 Task: Play online wordle game with 6 letters.
Action: Mouse moved to (397, 435)
Screenshot: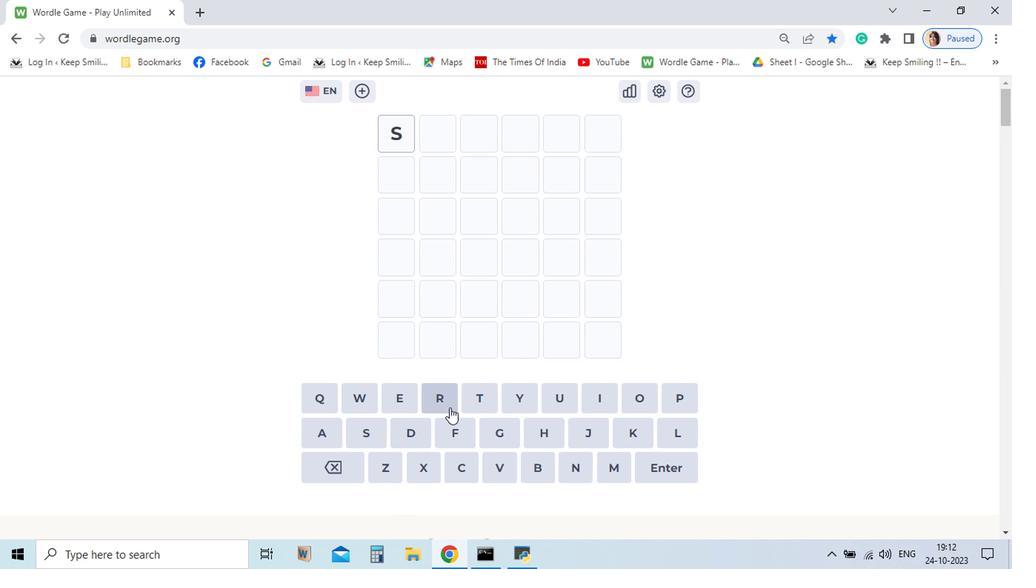 
Action: Mouse pressed left at (397, 435)
Screenshot: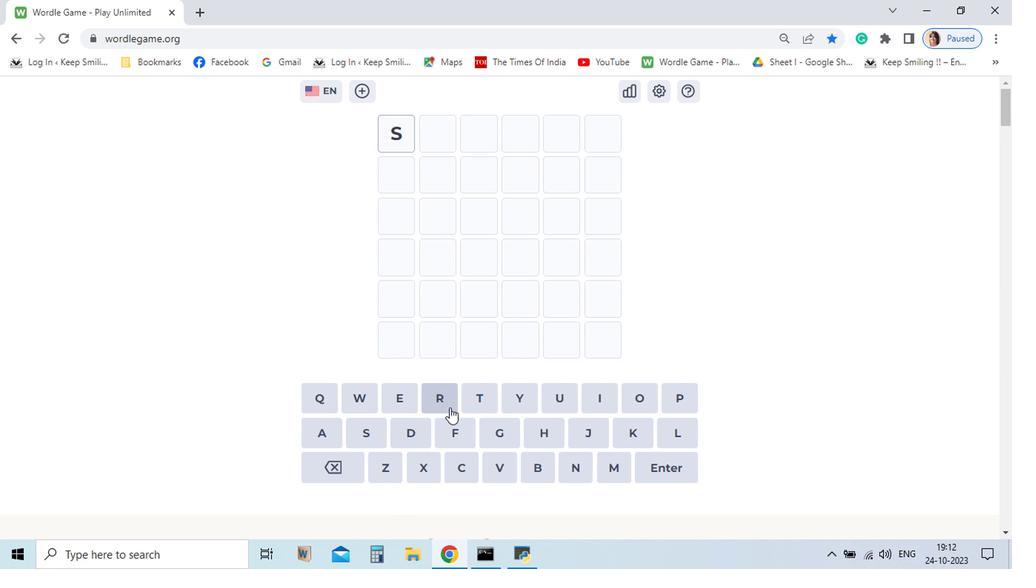 
Action: Mouse moved to (472, 408)
Screenshot: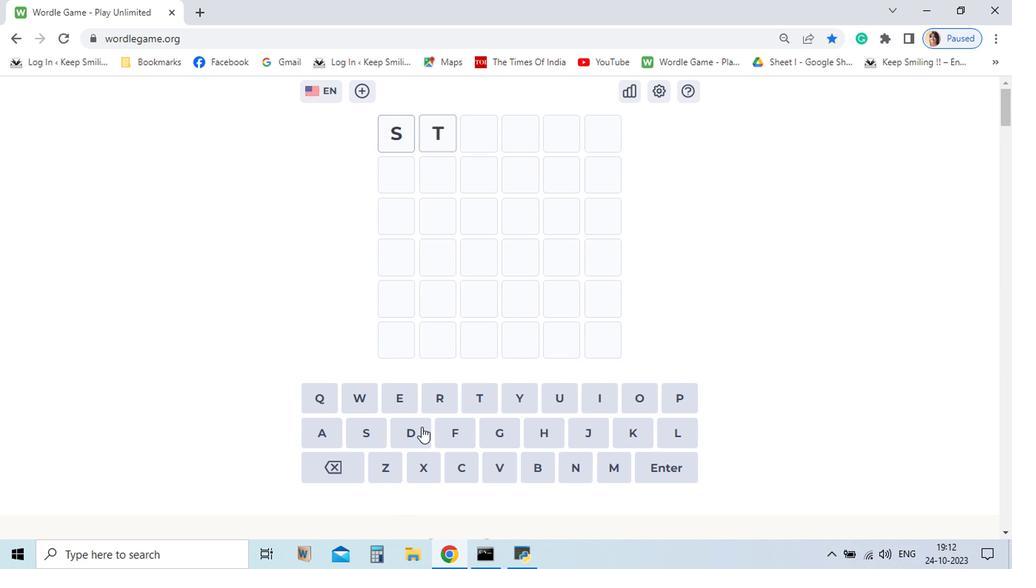 
Action: Mouse pressed left at (472, 408)
Screenshot: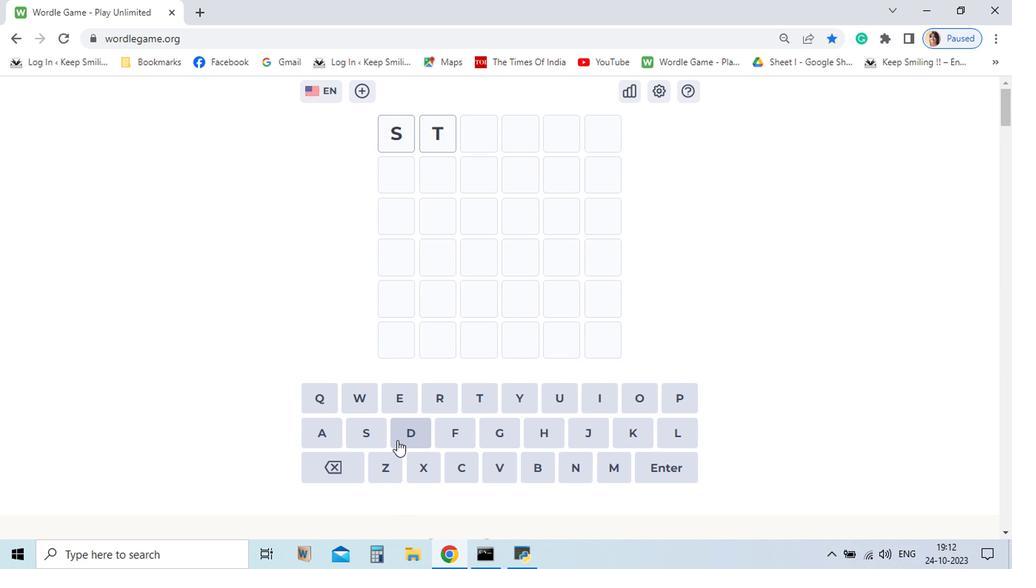 
Action: Mouse moved to (356, 438)
Screenshot: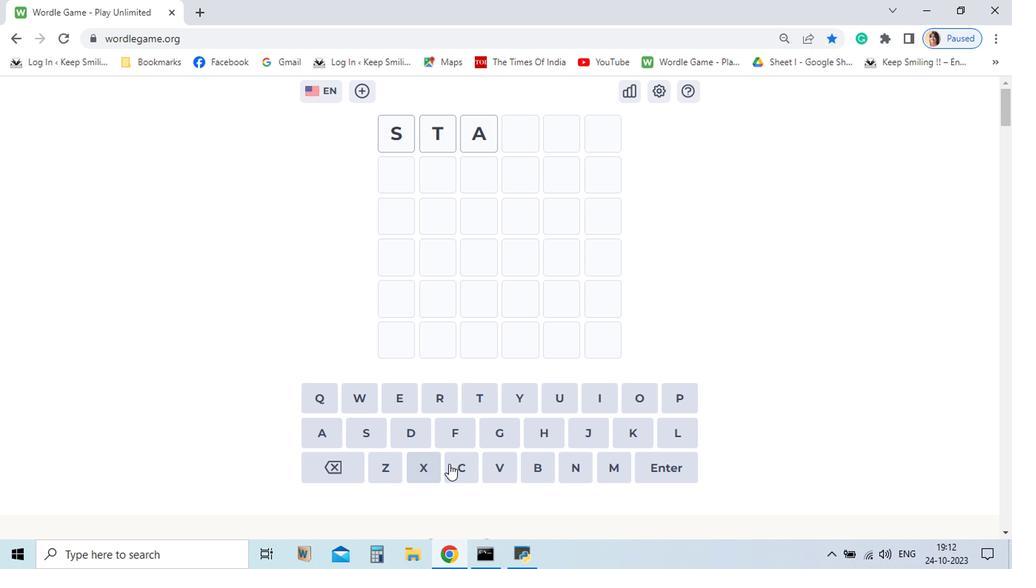 
Action: Mouse pressed left at (356, 438)
Screenshot: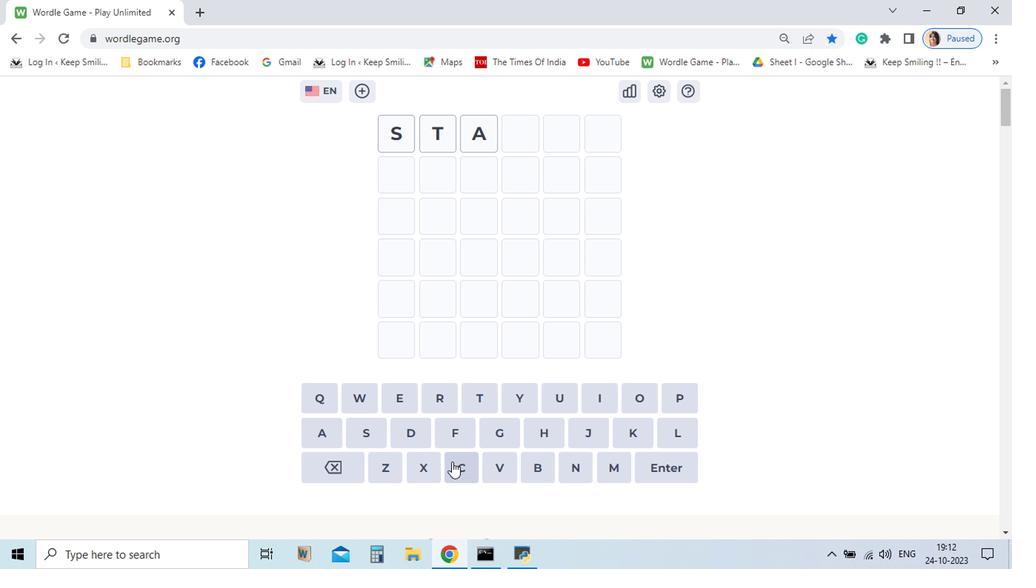 
Action: Mouse moved to (451, 457)
Screenshot: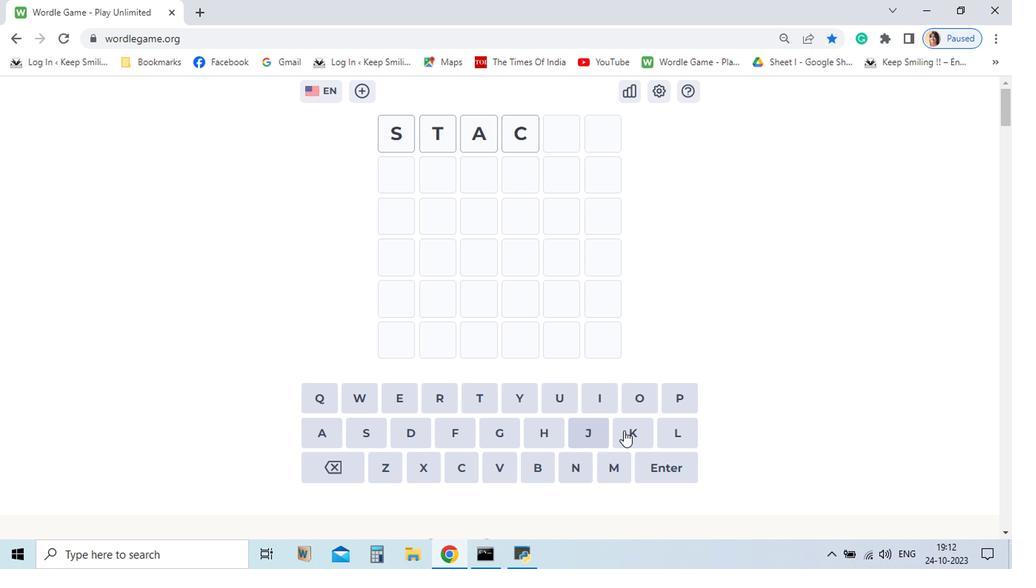 
Action: Mouse pressed left at (451, 457)
Screenshot: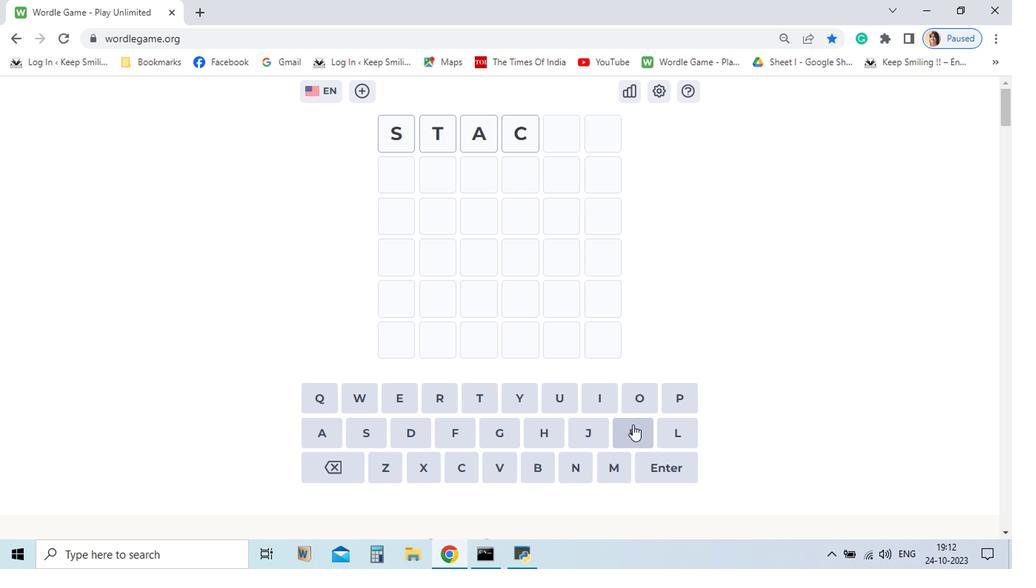 
Action: Mouse moved to (579, 431)
Screenshot: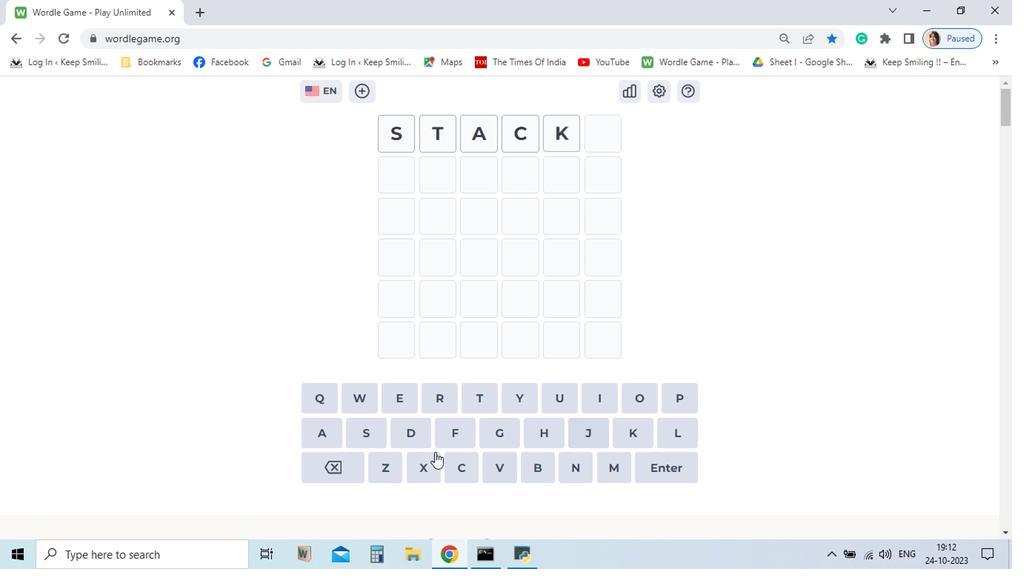 
Action: Mouse pressed left at (579, 431)
Screenshot: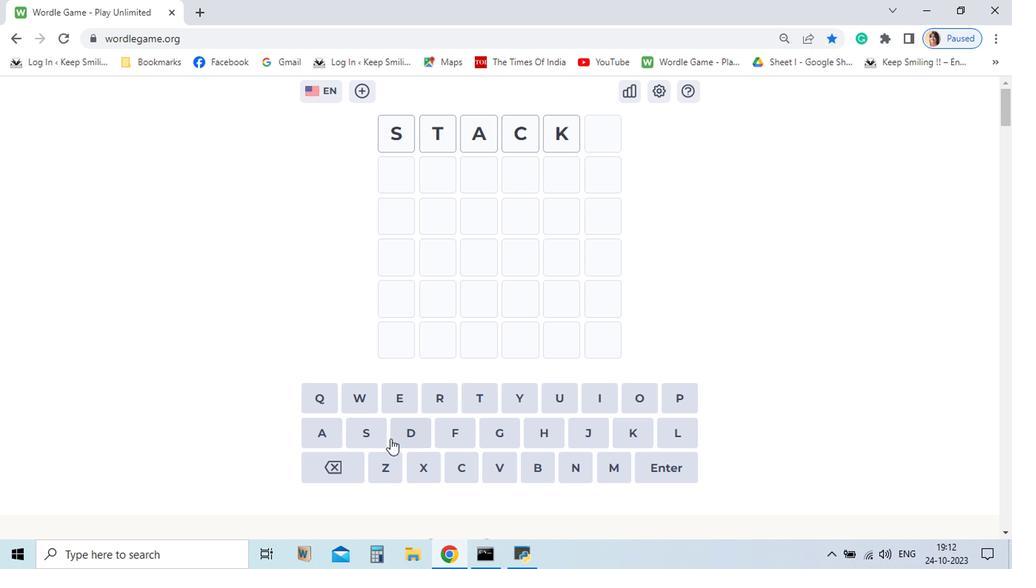 
Action: Mouse moved to (394, 436)
Screenshot: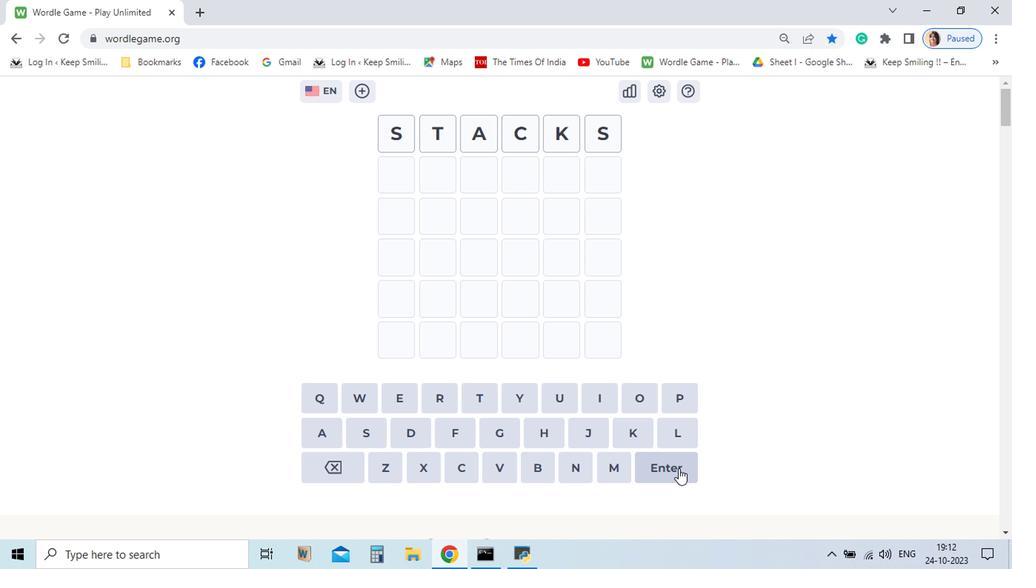 
Action: Mouse pressed left at (394, 436)
Screenshot: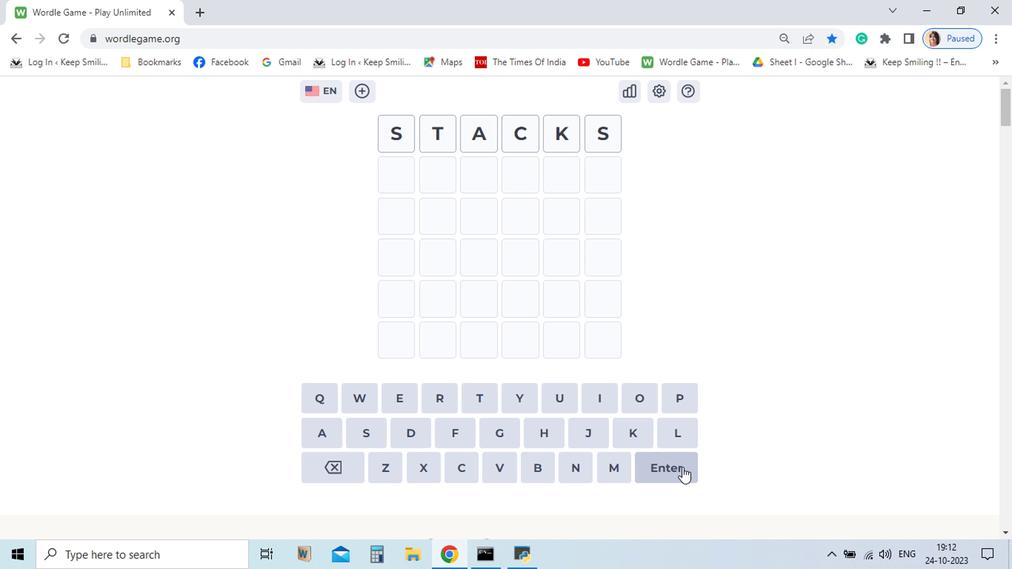 
Action: Mouse moved to (615, 461)
Screenshot: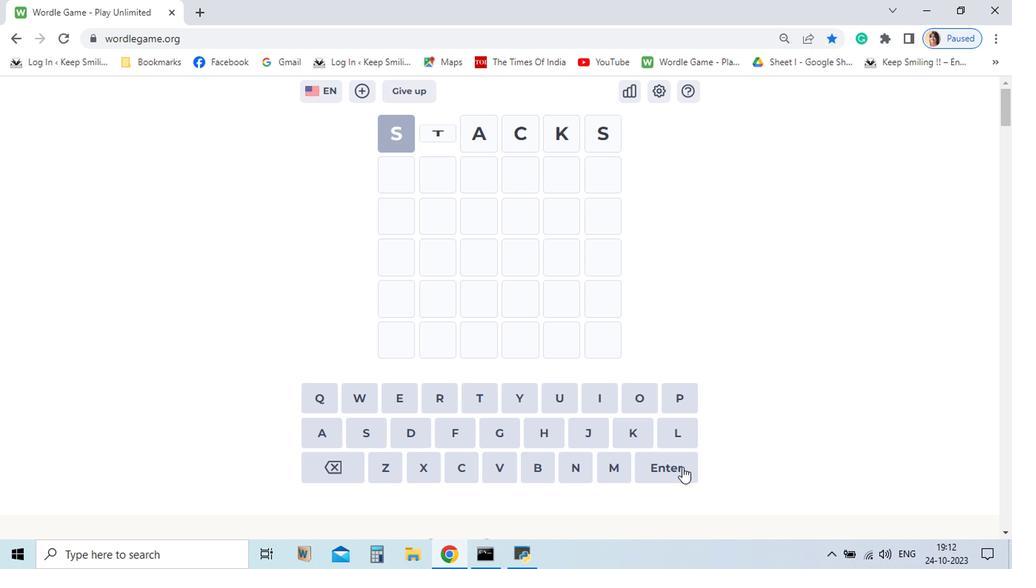 
Action: Mouse pressed left at (615, 461)
Screenshot: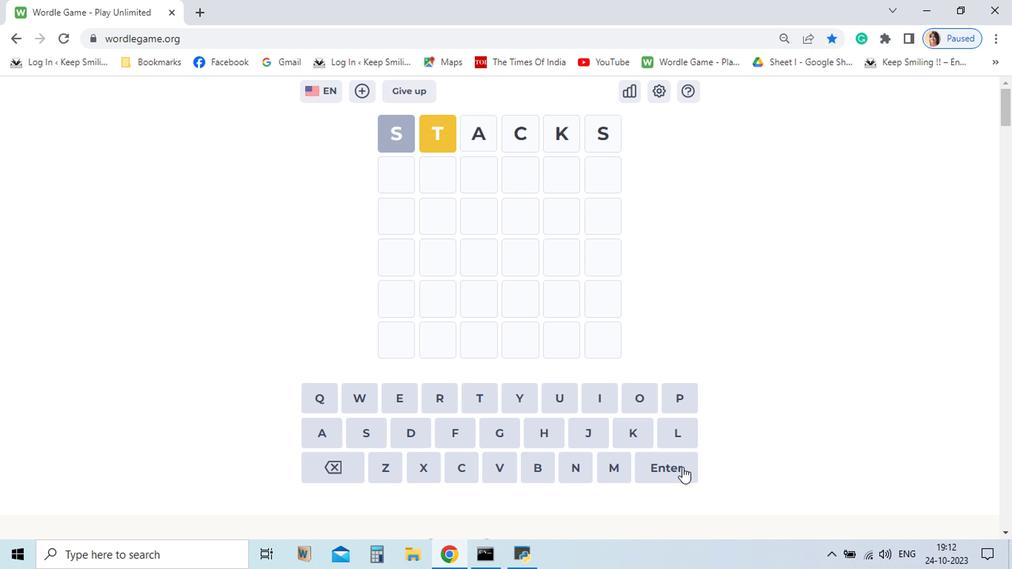 
Action: Mouse moved to (479, 435)
Screenshot: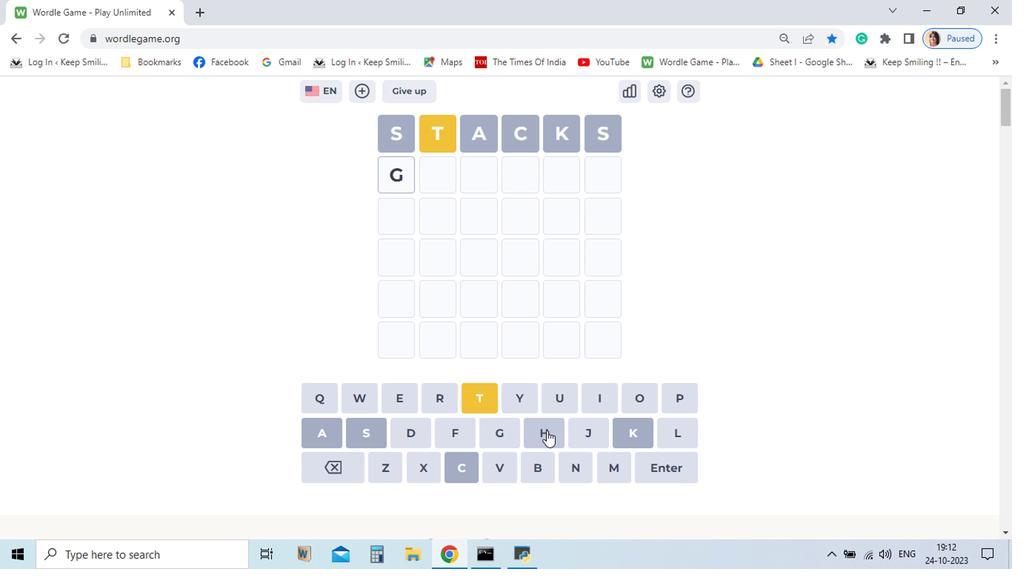 
Action: Mouse pressed left at (479, 435)
Screenshot: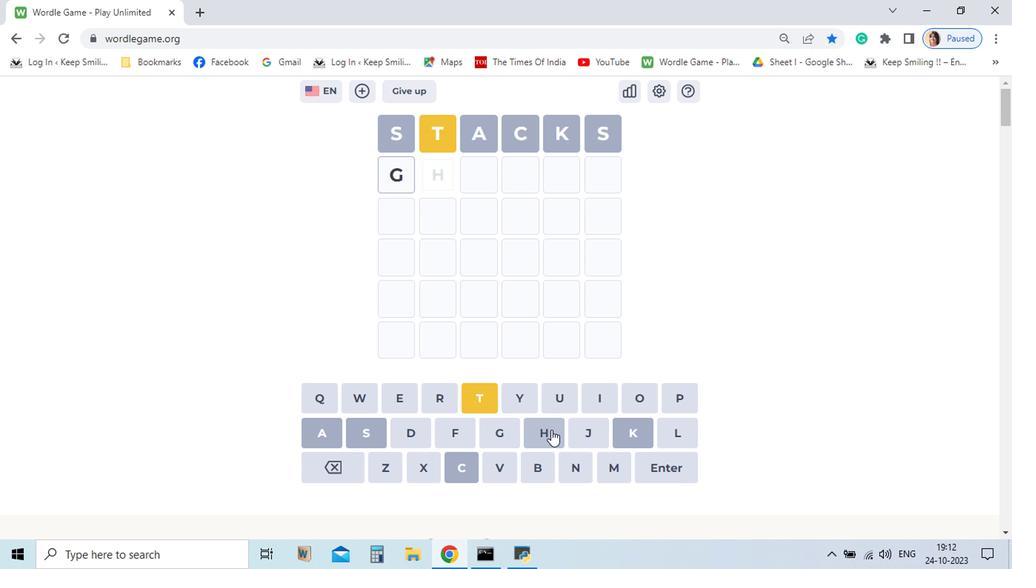 
Action: Mouse moved to (518, 435)
Screenshot: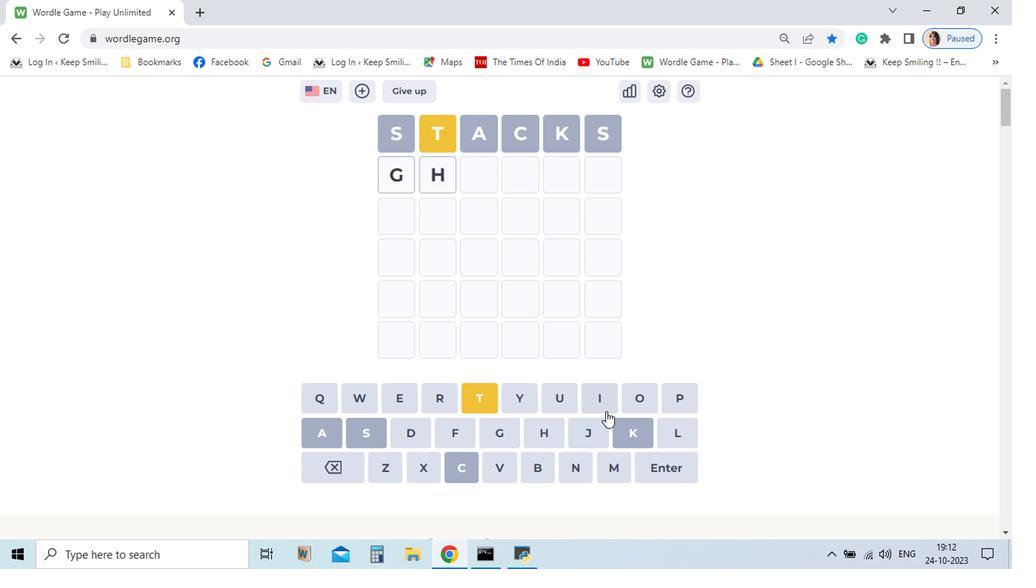 
Action: Mouse pressed left at (518, 435)
Screenshot: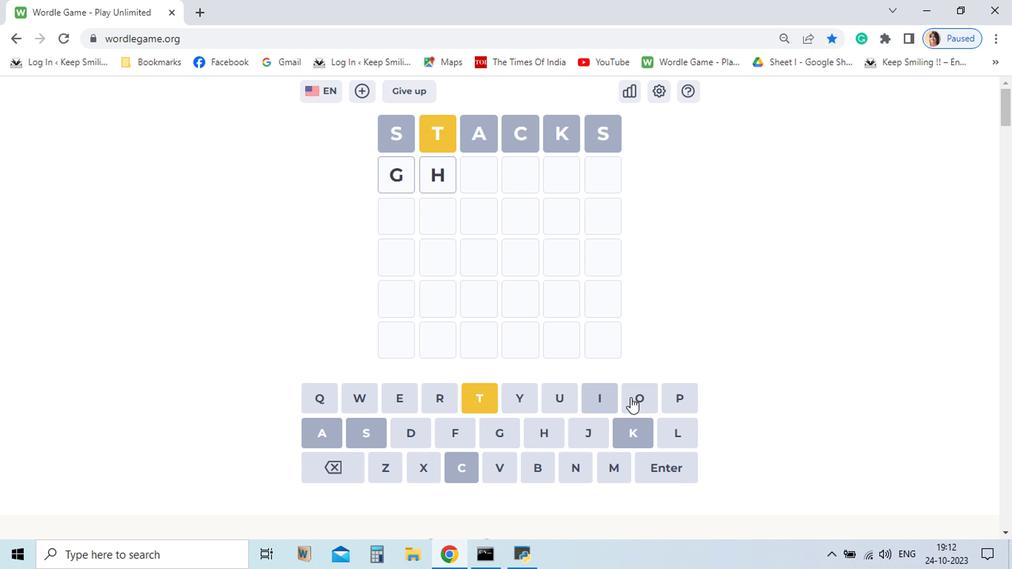
Action: Mouse moved to (578, 410)
Screenshot: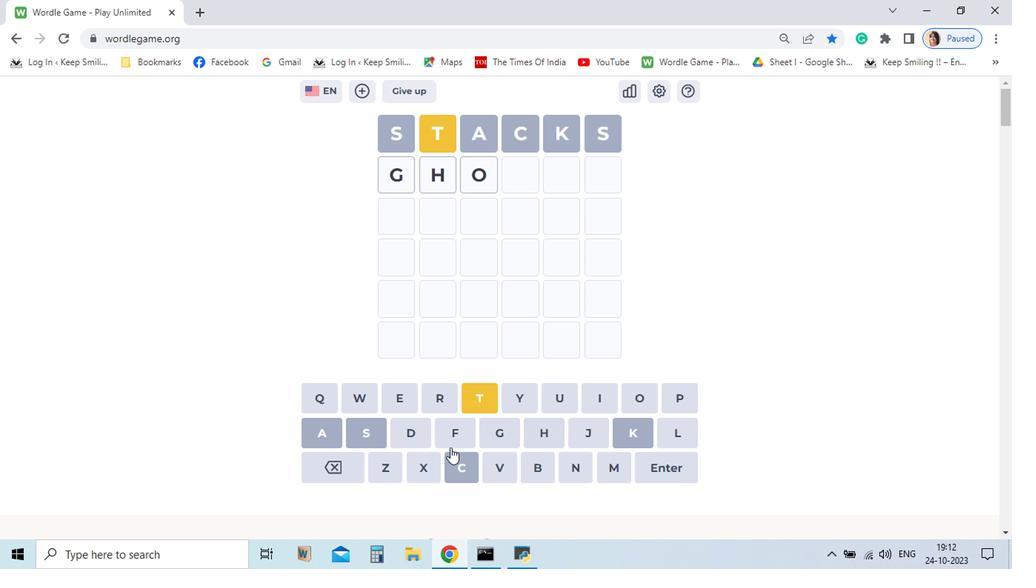 
Action: Mouse pressed left at (578, 410)
Screenshot: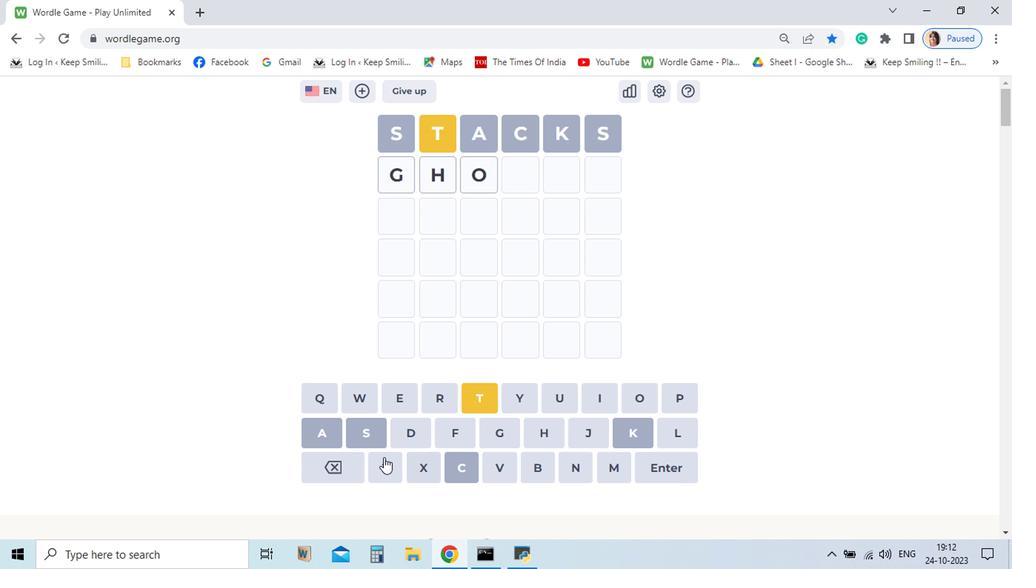 
Action: Mouse moved to (386, 435)
Screenshot: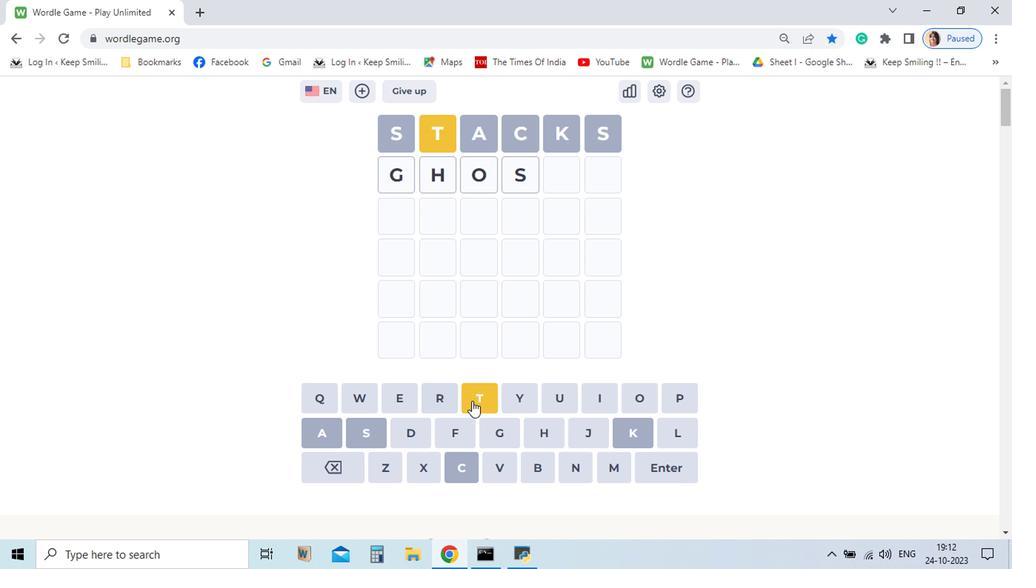 
Action: Mouse pressed left at (386, 435)
Screenshot: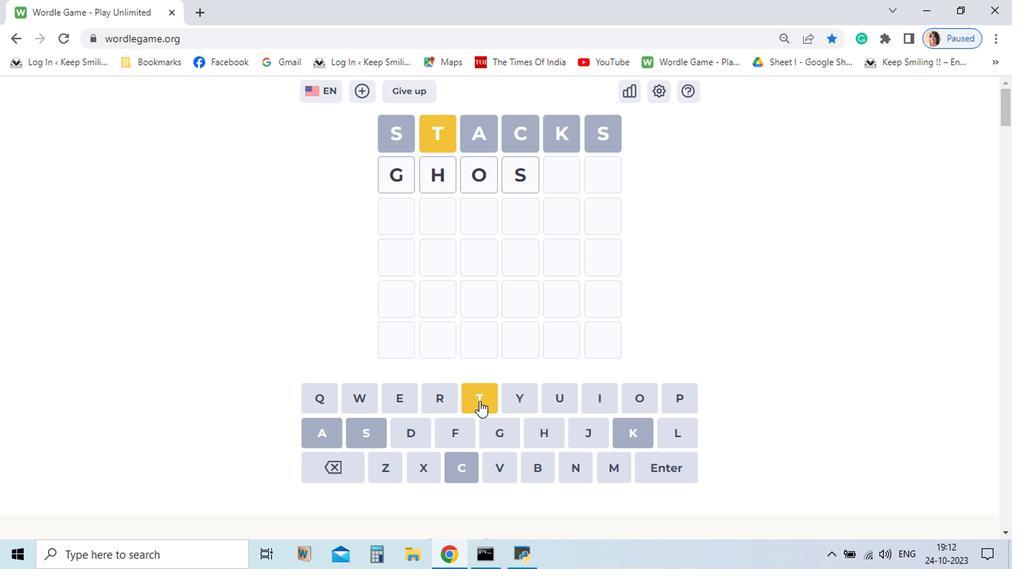 
Action: Mouse moved to (470, 414)
Screenshot: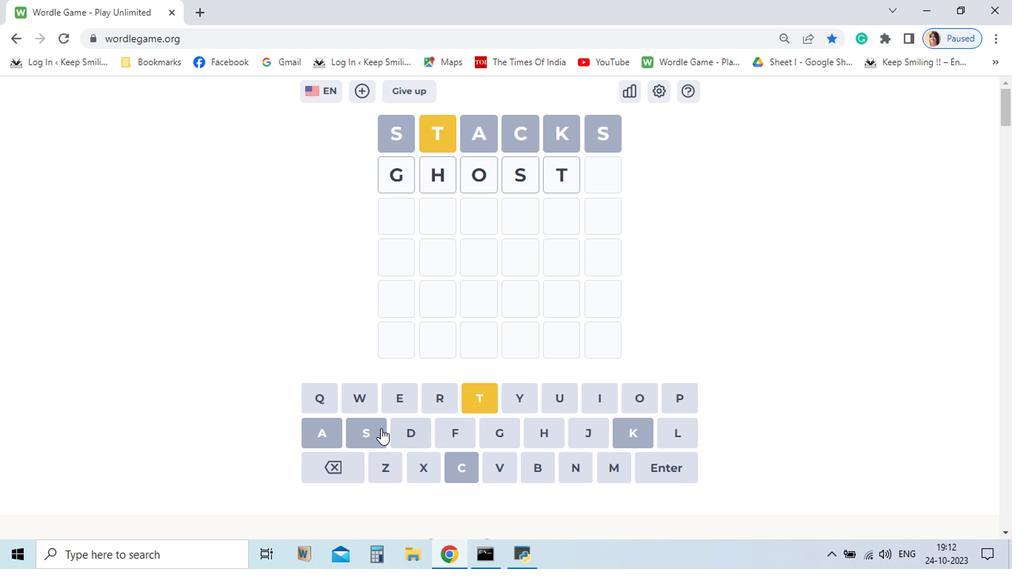 
Action: Mouse pressed left at (470, 414)
Screenshot: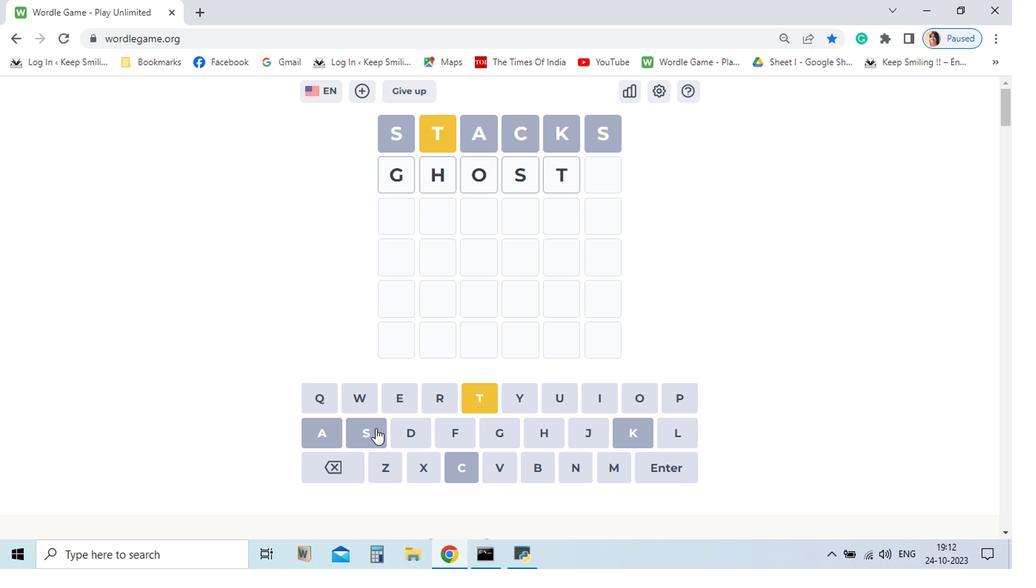 
Action: Mouse moved to (386, 435)
Screenshot: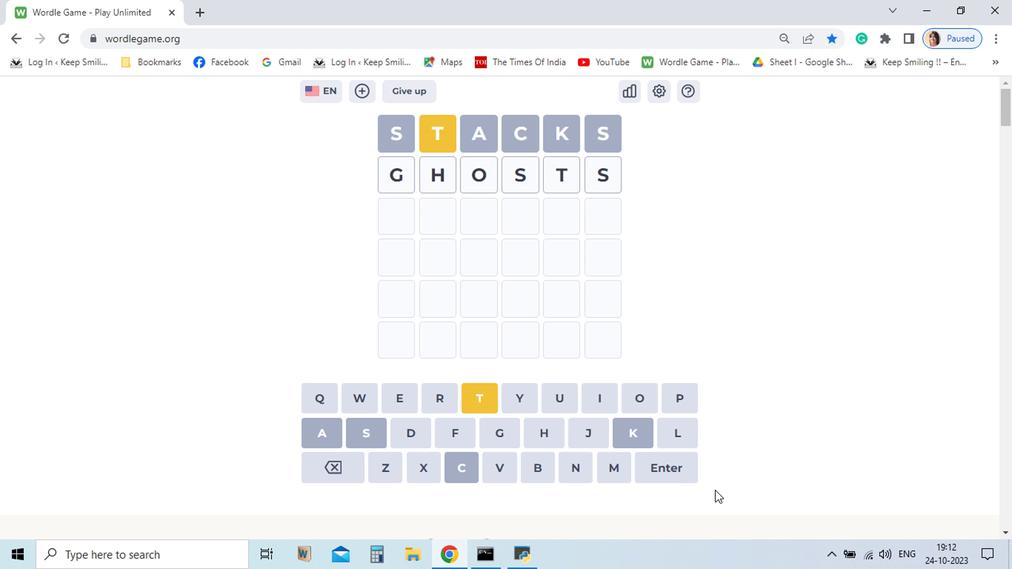 
Action: Mouse pressed left at (386, 435)
Screenshot: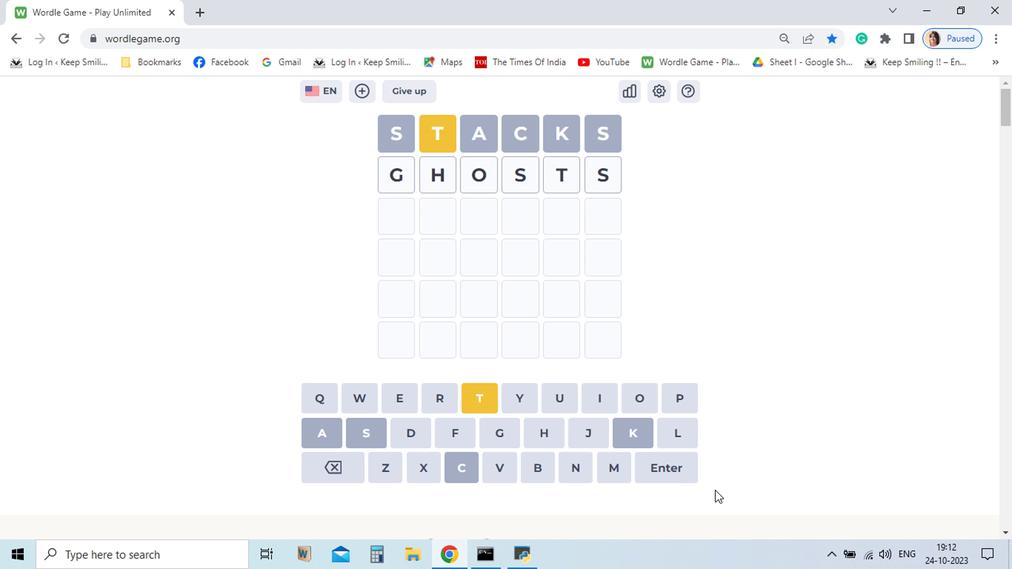 
Action: Mouse moved to (605, 464)
Screenshot: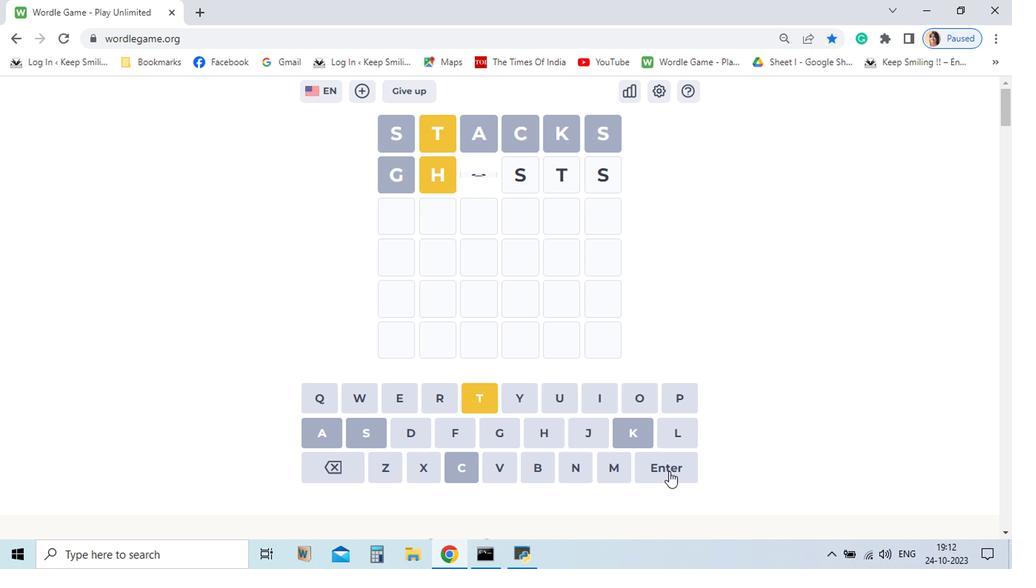 
Action: Mouse pressed left at (605, 464)
Screenshot: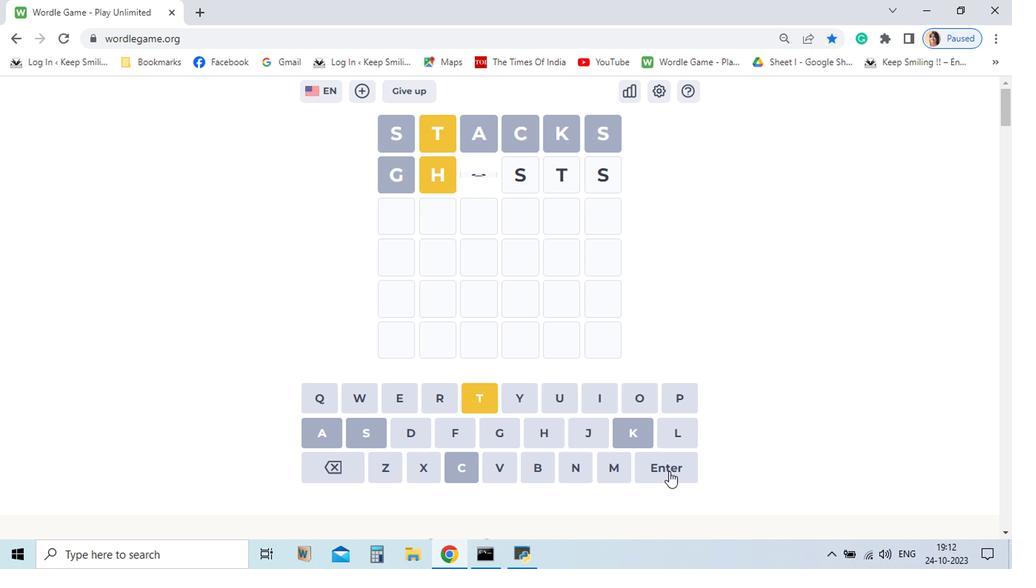 
Action: Mouse moved to (516, 439)
Screenshot: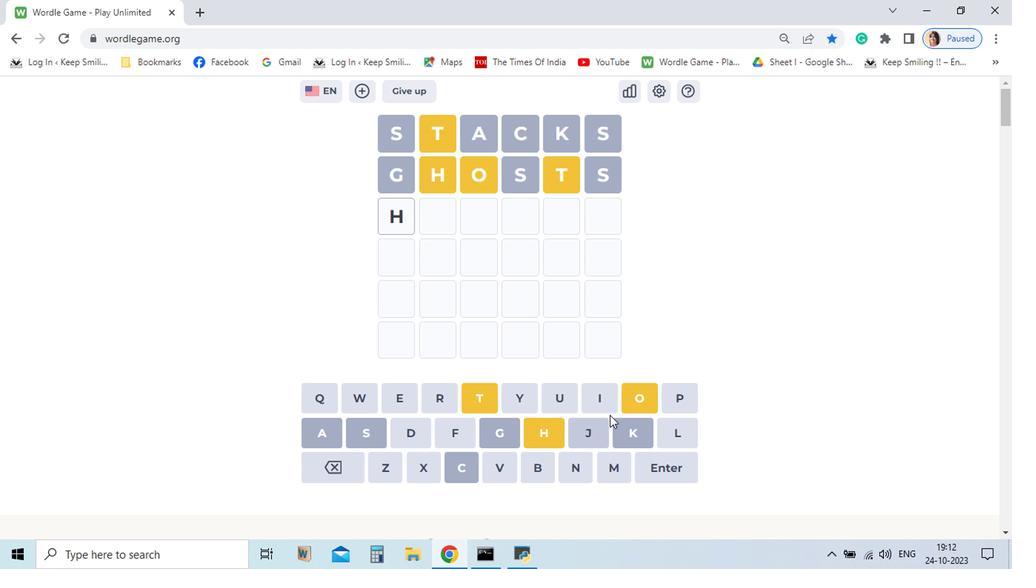 
Action: Mouse pressed left at (516, 439)
Screenshot: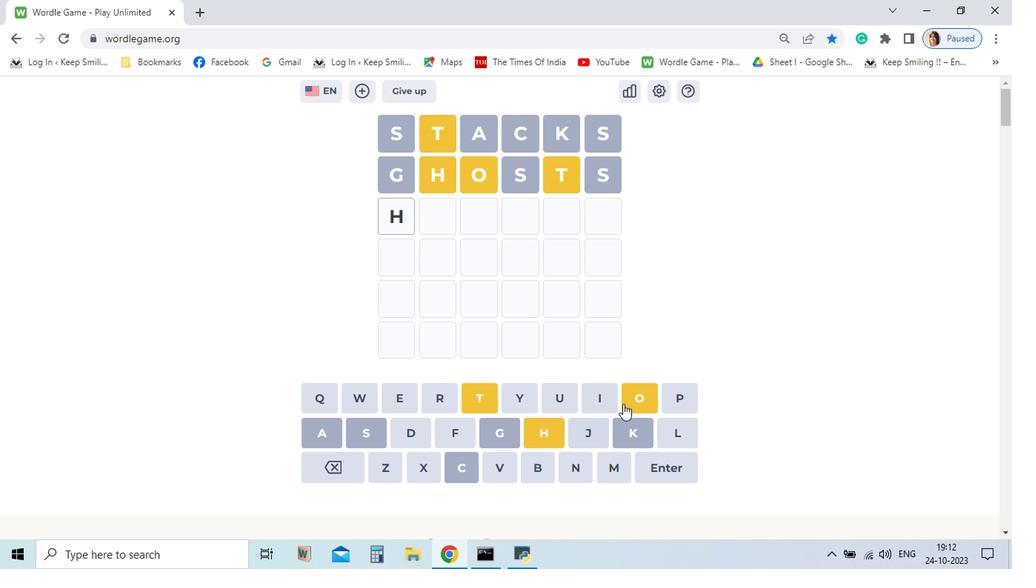 
Action: Mouse moved to (575, 415)
Screenshot: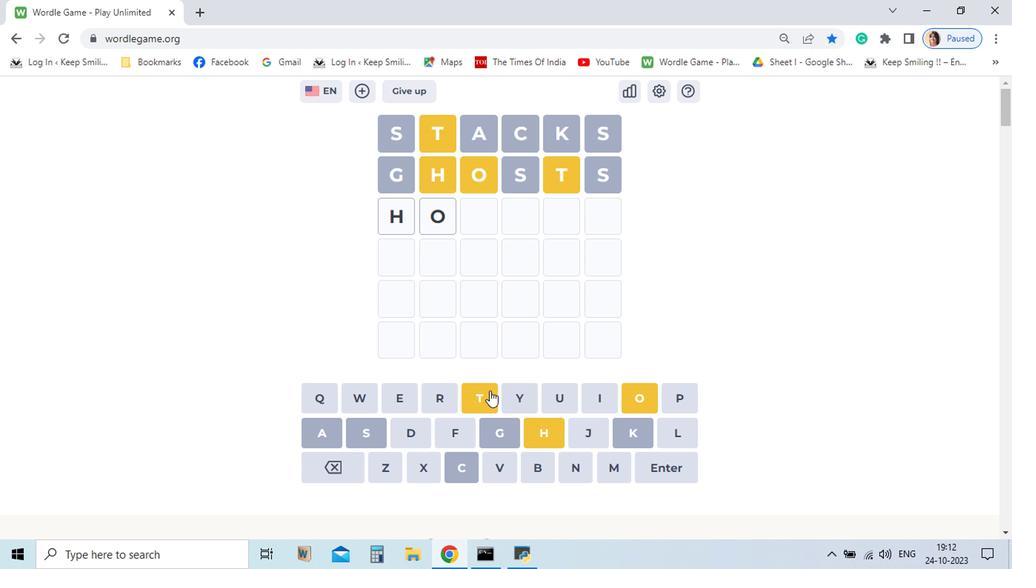 
Action: Mouse pressed left at (575, 415)
Screenshot: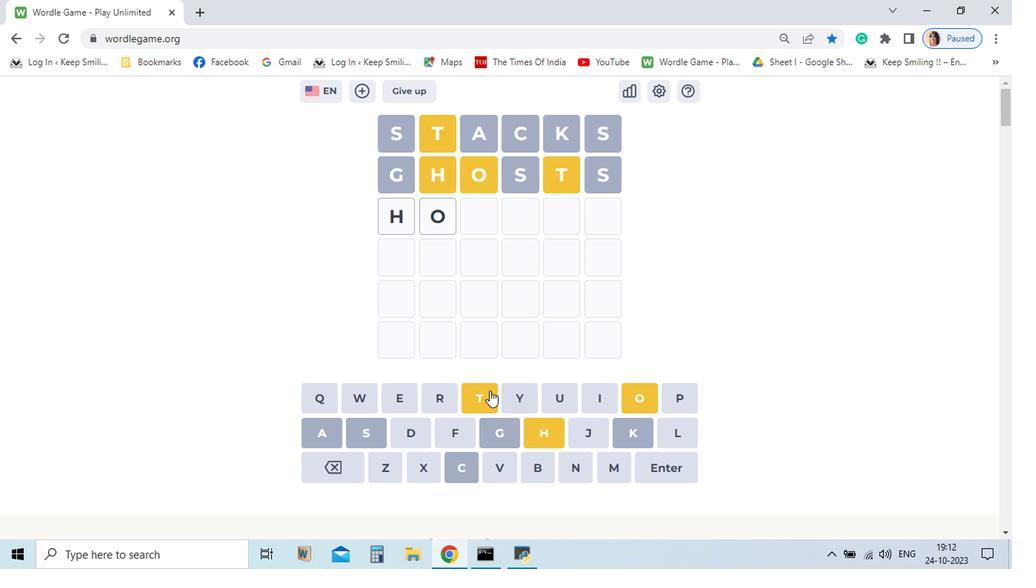 
Action: Mouse moved to (471, 412)
Screenshot: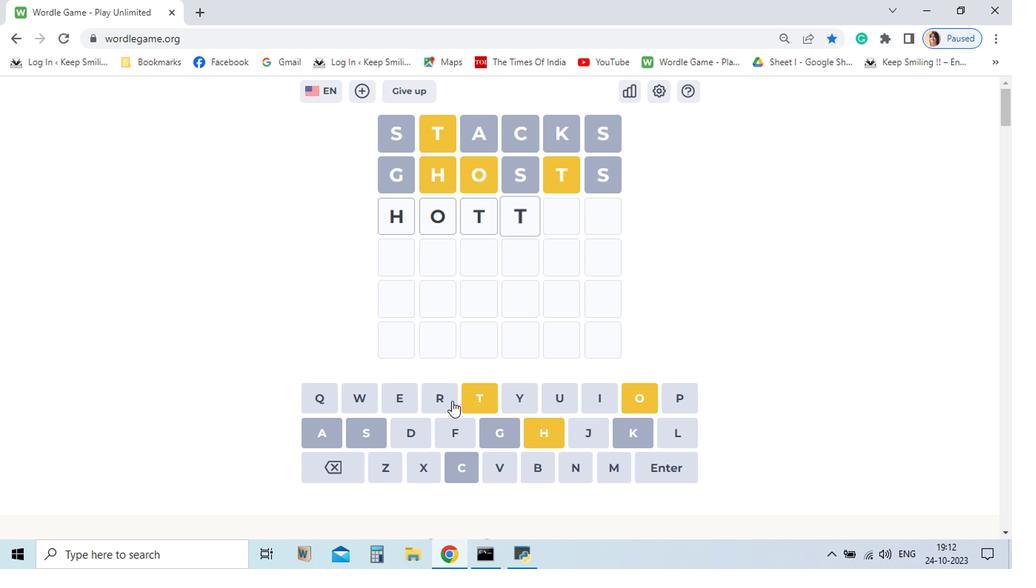 
Action: Mouse pressed left at (471, 412)
Screenshot: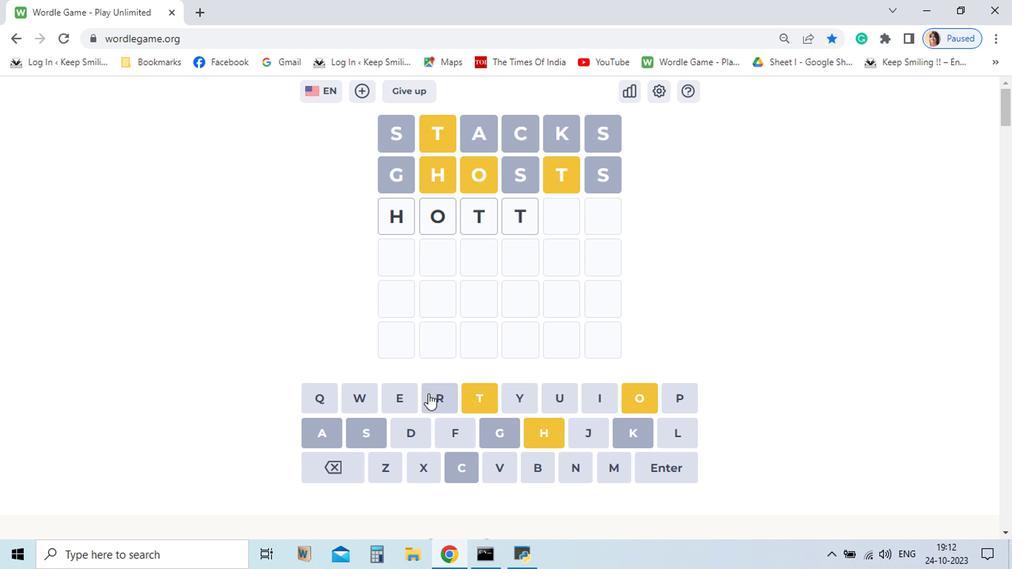 
Action: Mouse pressed left at (471, 412)
Screenshot: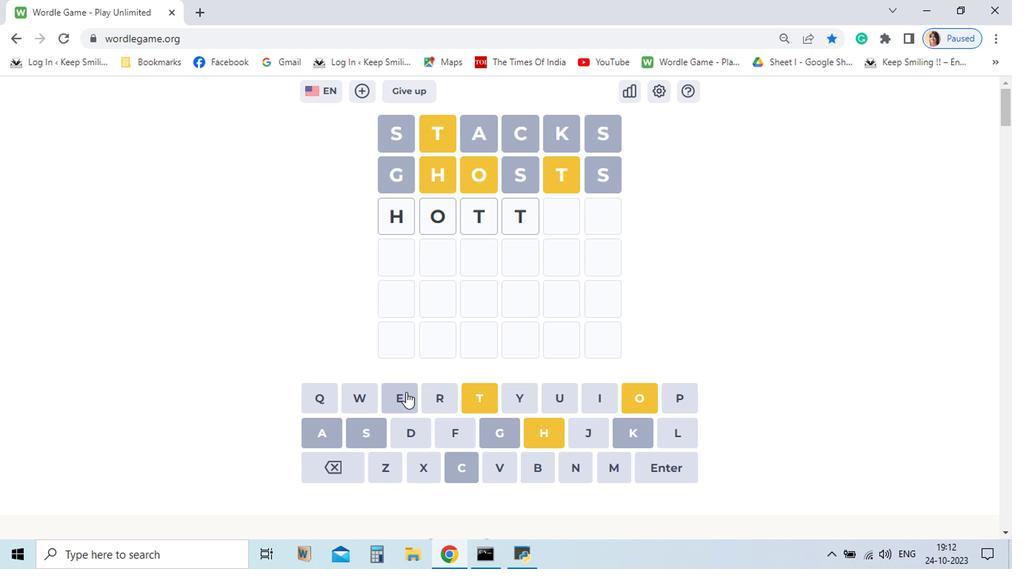 
Action: Mouse moved to (418, 408)
Screenshot: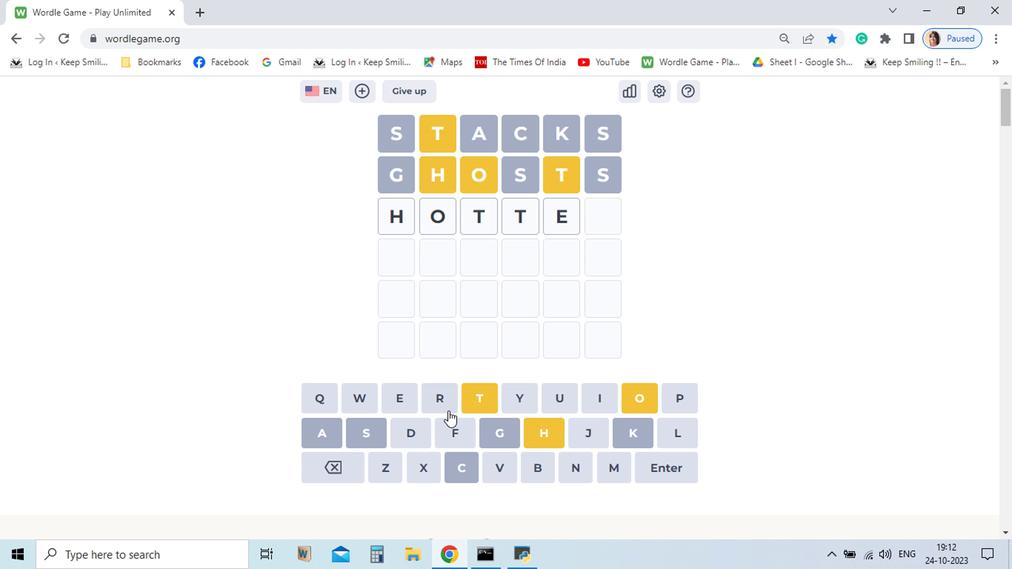 
Action: Mouse pressed left at (418, 408)
Screenshot: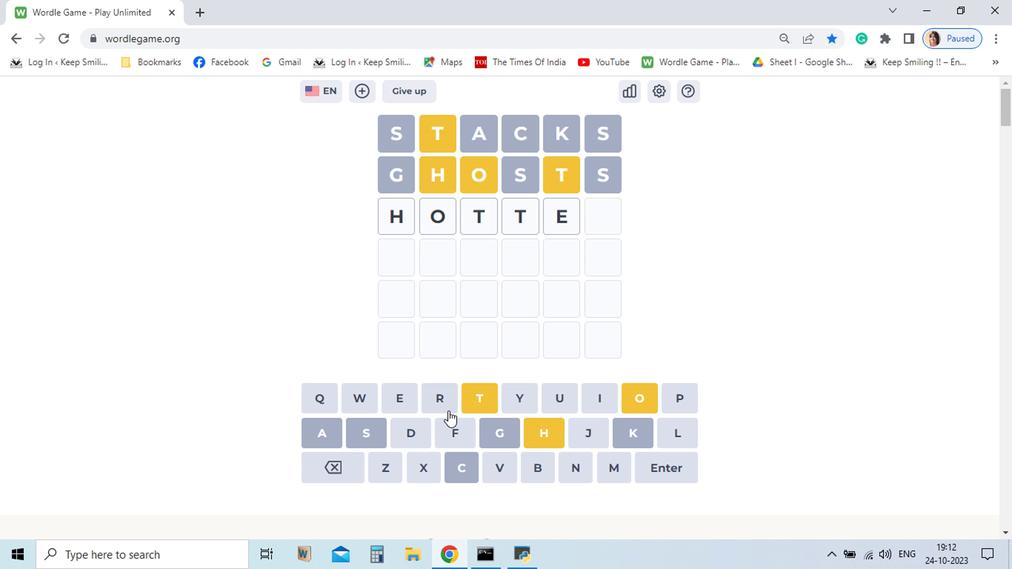 
Action: Mouse moved to (428, 408)
Screenshot: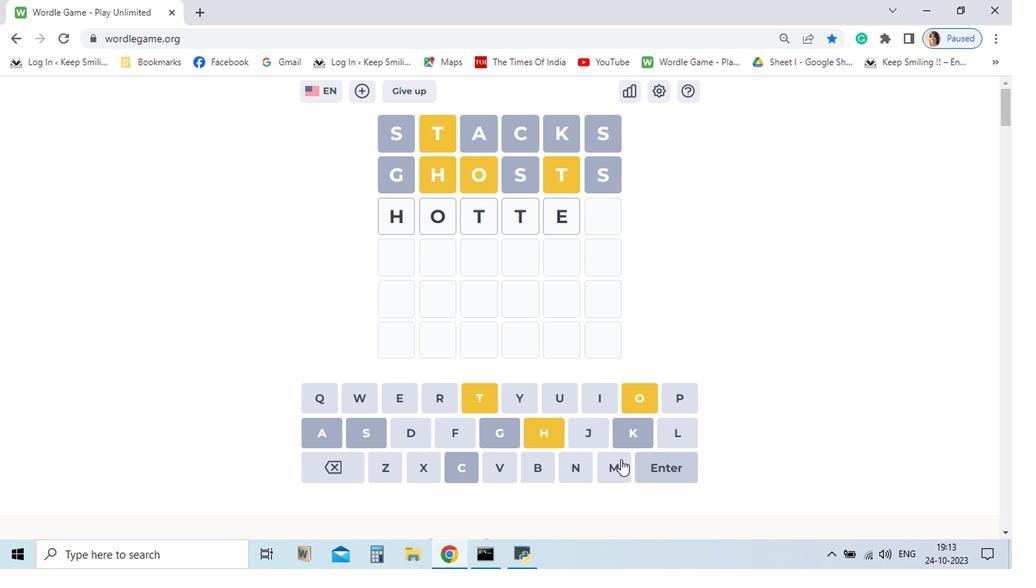 
Action: Mouse pressed left at (428, 408)
Screenshot: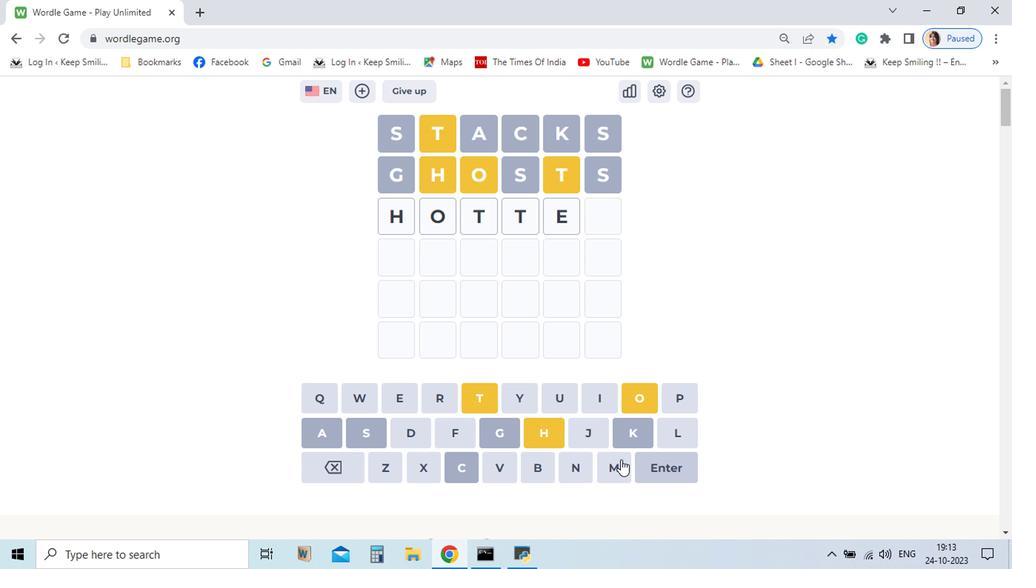 
Action: Mouse moved to (439, 408)
Screenshot: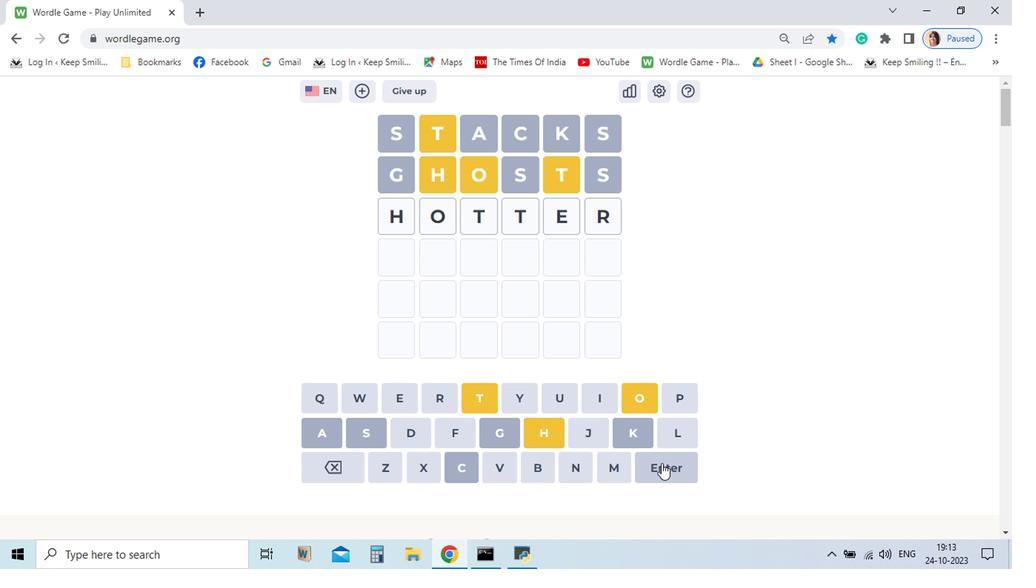 
Action: Mouse pressed left at (439, 408)
Screenshot: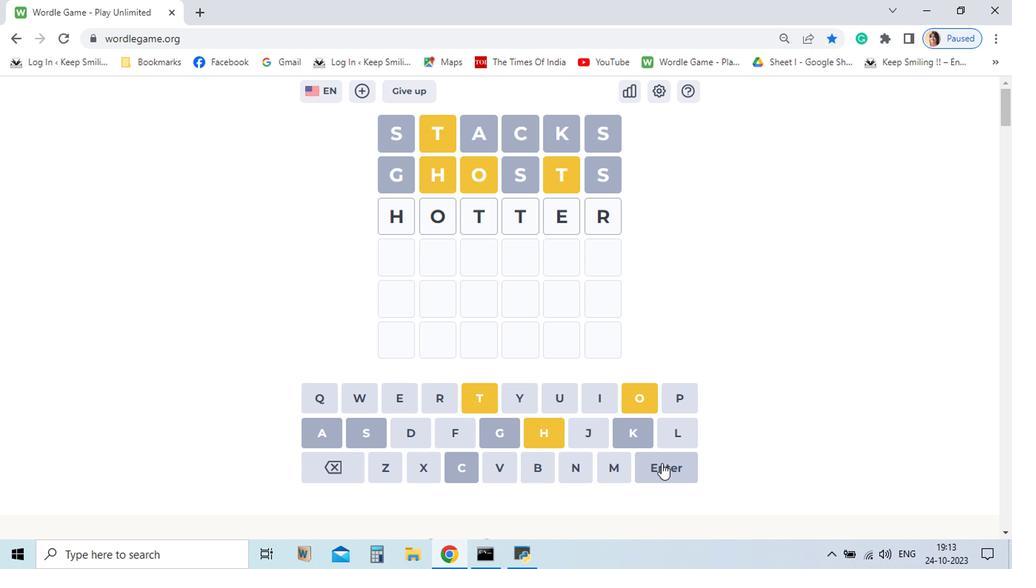 
Action: Mouse moved to (600, 458)
Screenshot: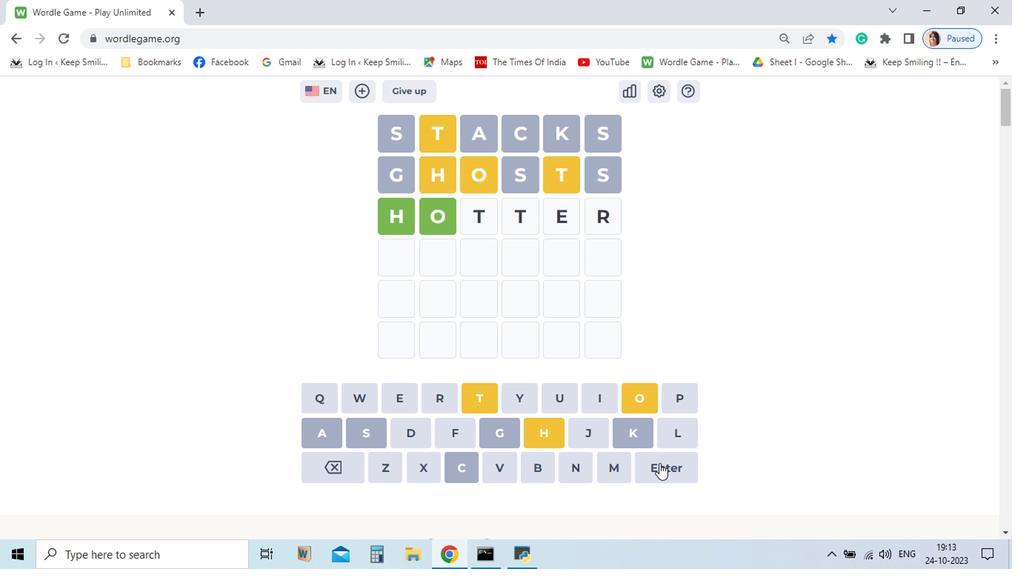 
Action: Mouse pressed left at (600, 458)
Screenshot: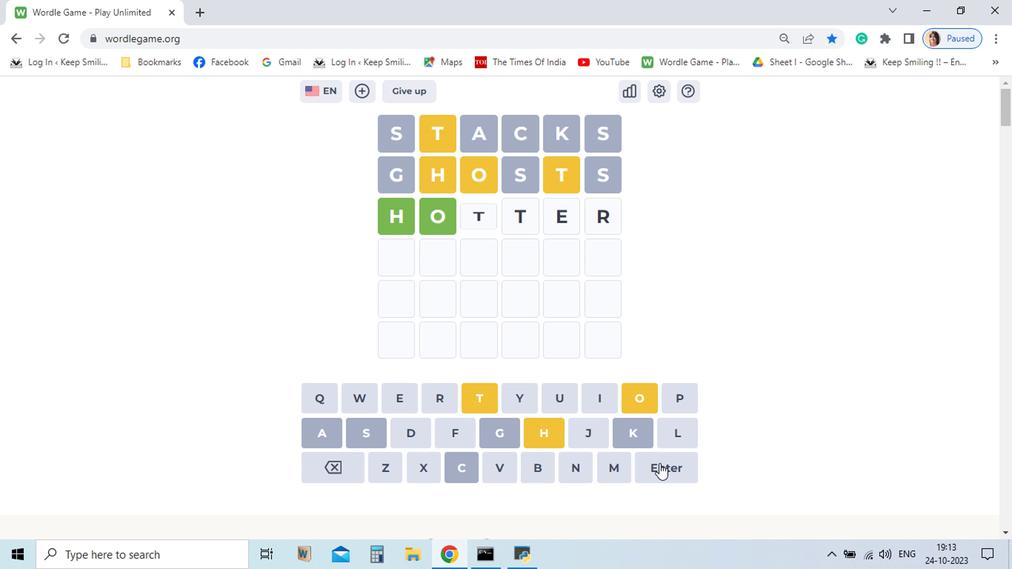 
Action: Mouse moved to (516, 433)
Screenshot: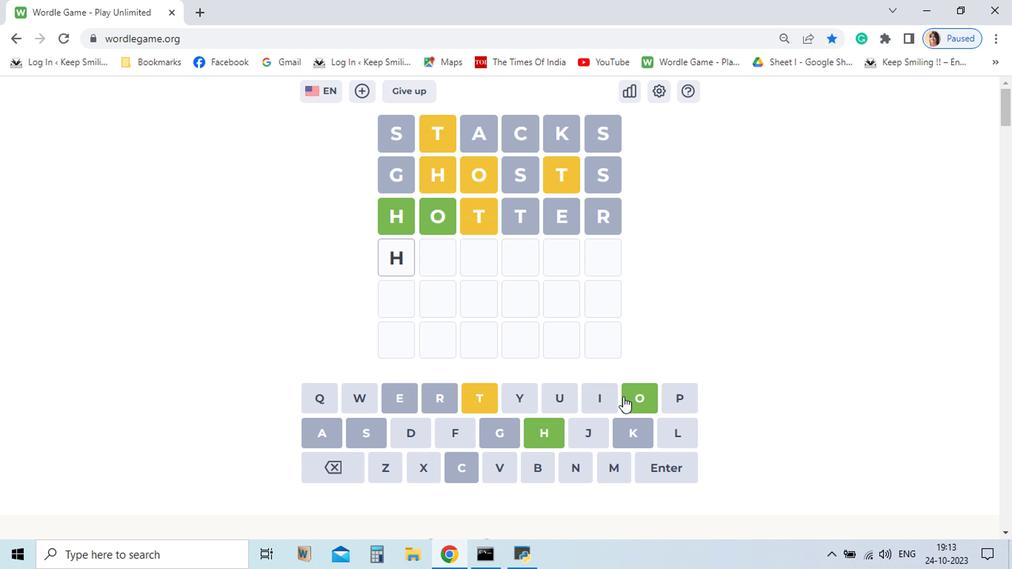 
Action: Mouse pressed left at (516, 433)
Screenshot: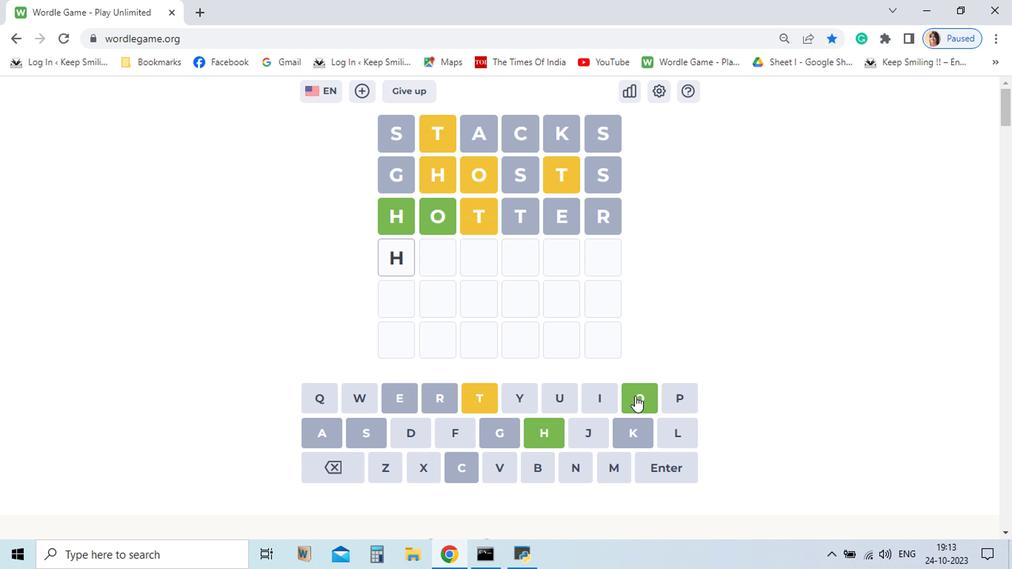 
Action: Mouse moved to (581, 410)
Screenshot: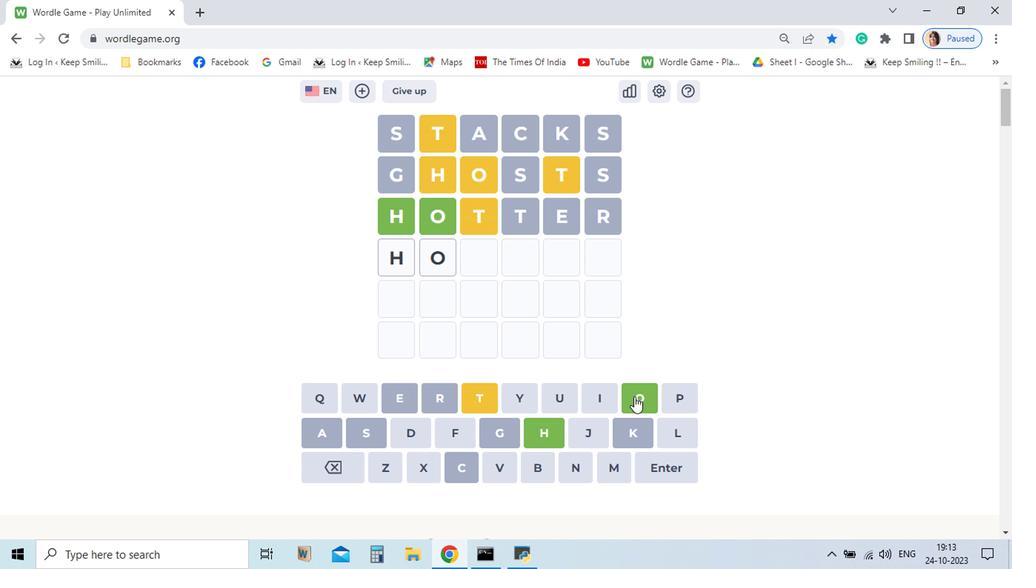 
Action: Mouse pressed left at (581, 410)
Screenshot: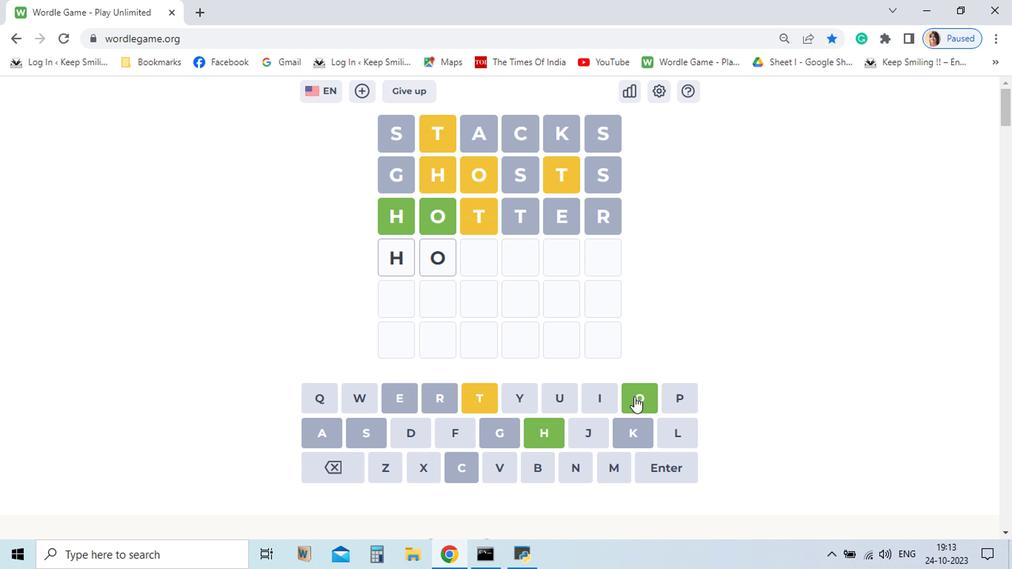 
Action: Mouse moved to (583, 412)
Screenshot: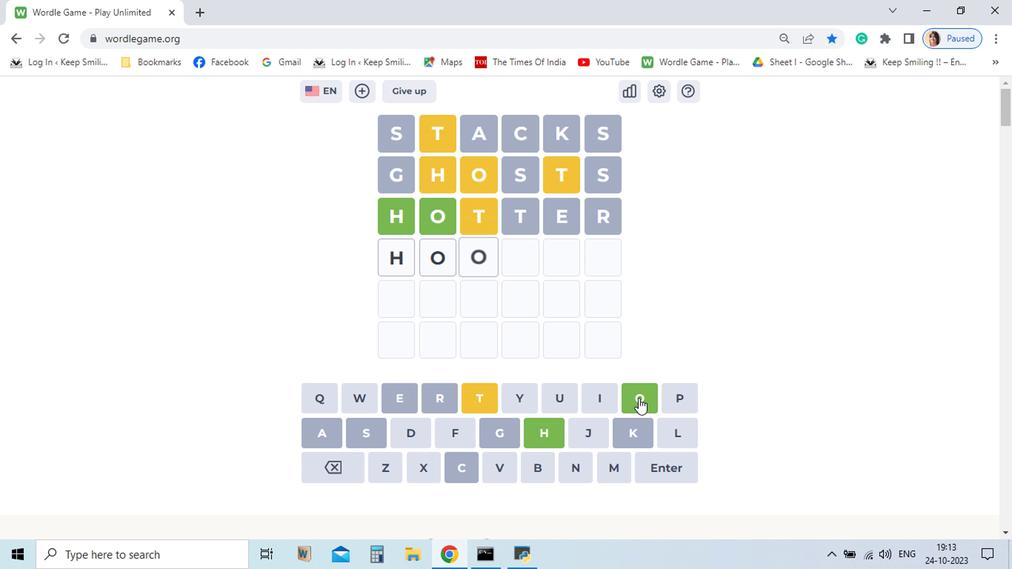 
Action: Mouse pressed left at (583, 412)
Screenshot: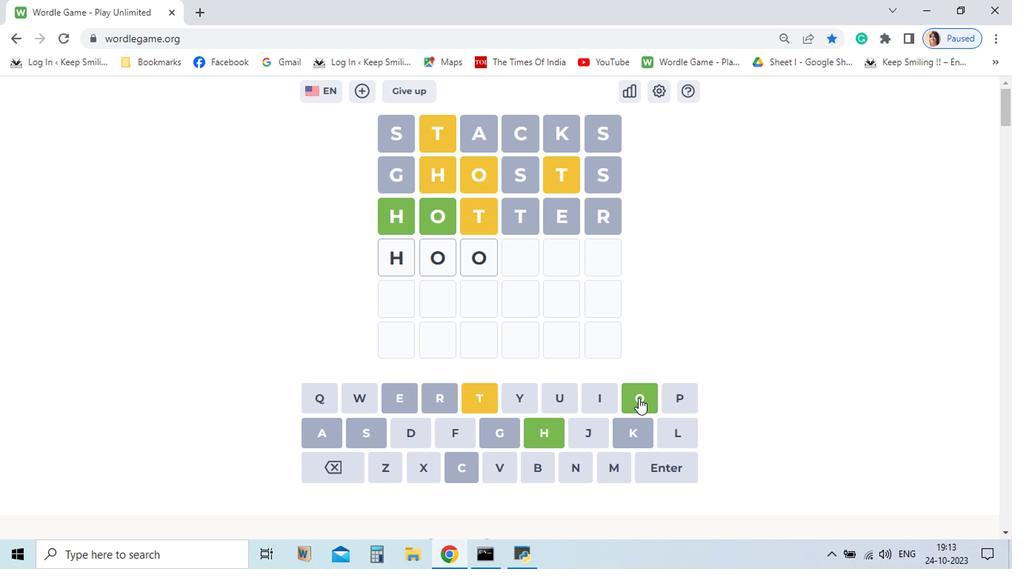 
Action: Mouse moved to (617, 410)
Screenshot: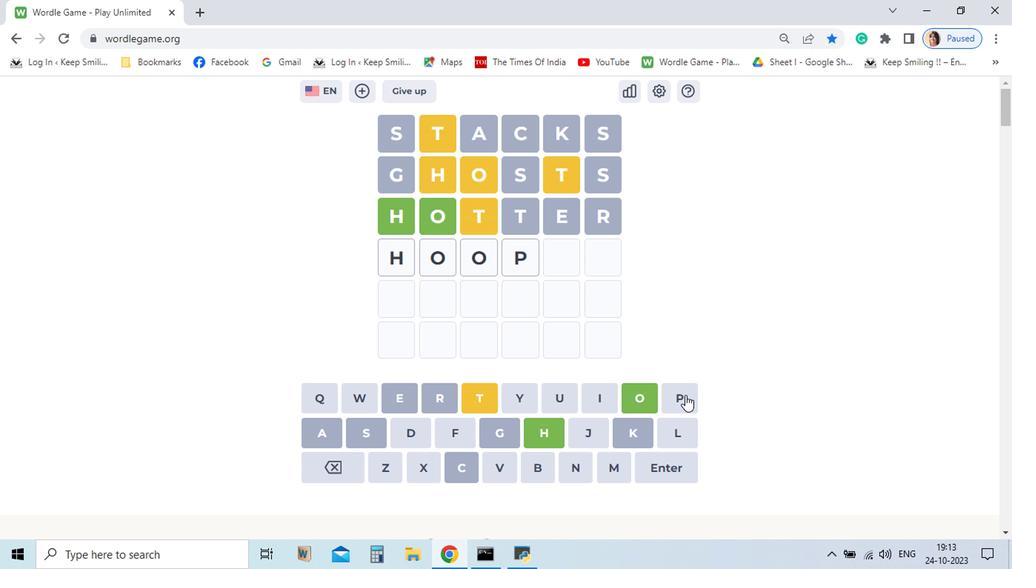 
Action: Mouse pressed left at (617, 410)
Screenshot: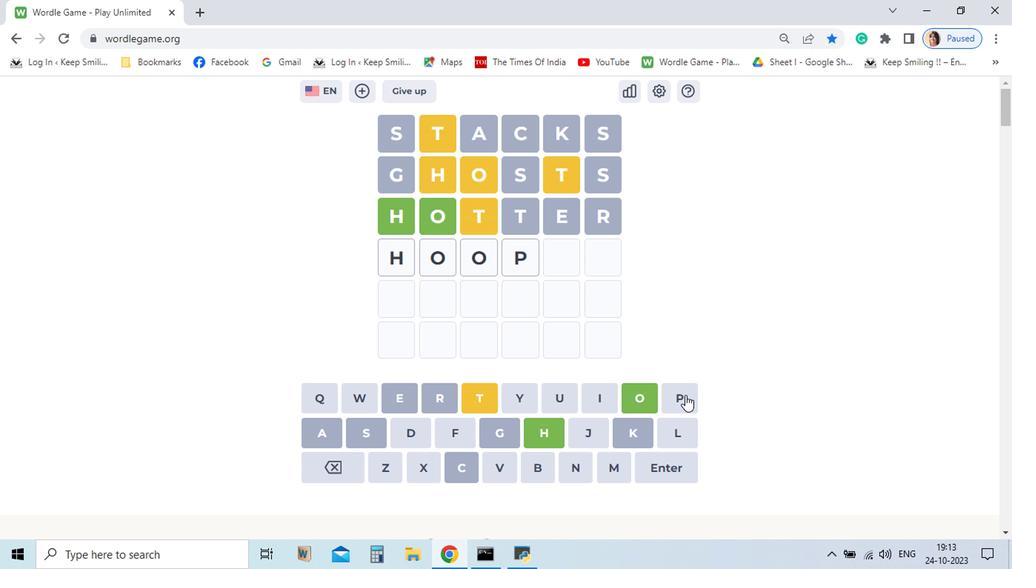 
Action: Mouse moved to (367, 461)
Screenshot: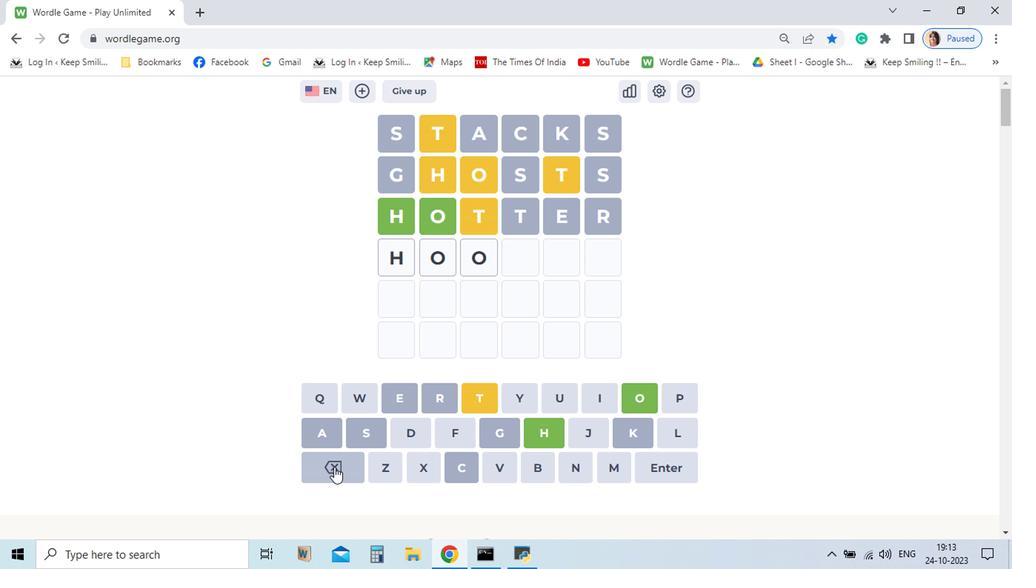 
Action: Mouse pressed left at (367, 461)
Screenshot: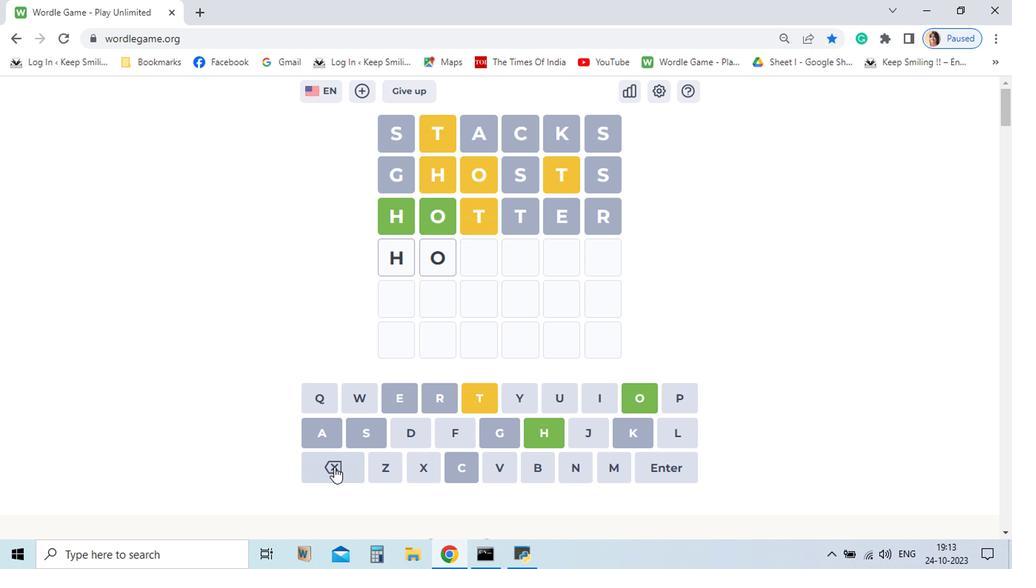 
Action: Mouse moved to (367, 461)
Screenshot: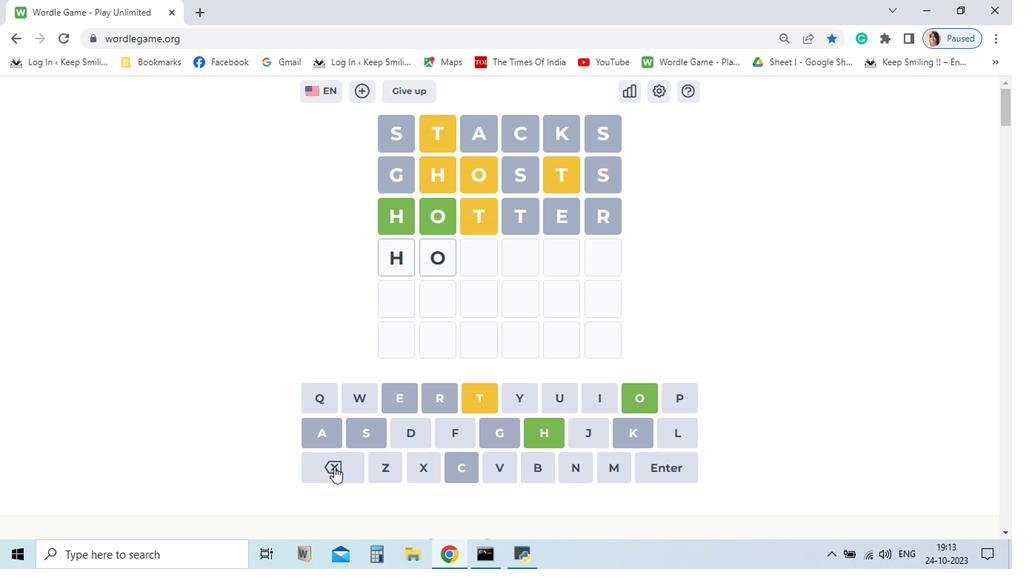 
Action: Mouse pressed left at (367, 461)
Screenshot: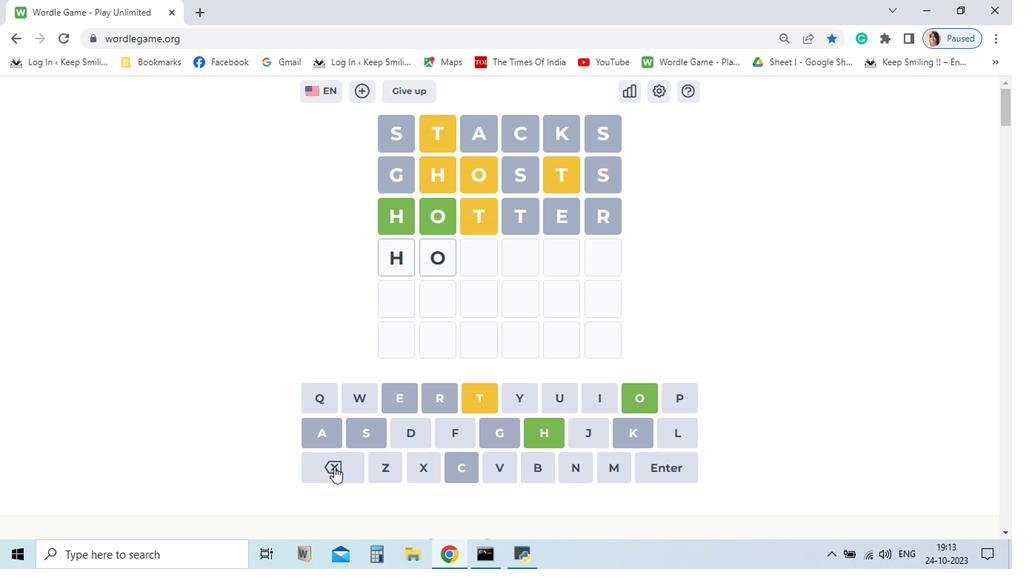 
Action: Mouse moved to (386, 410)
Screenshot: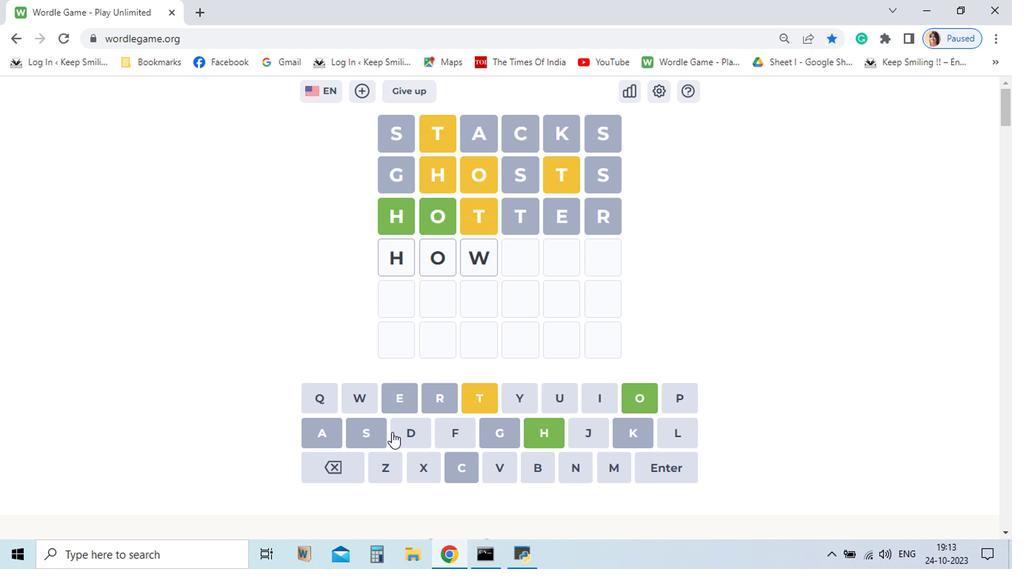 
Action: Mouse pressed left at (386, 410)
Screenshot: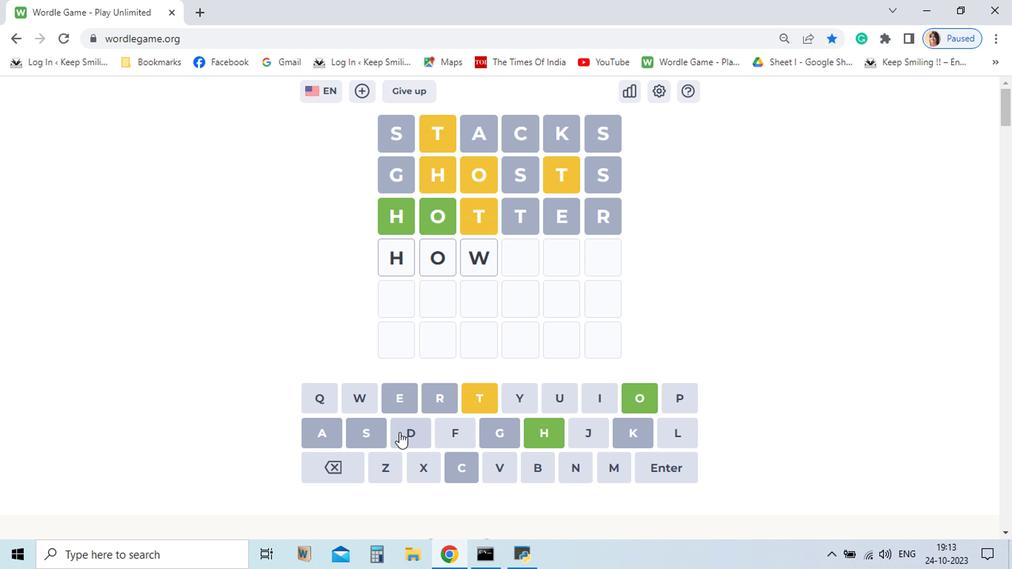 
Action: Mouse moved to (413, 436)
Screenshot: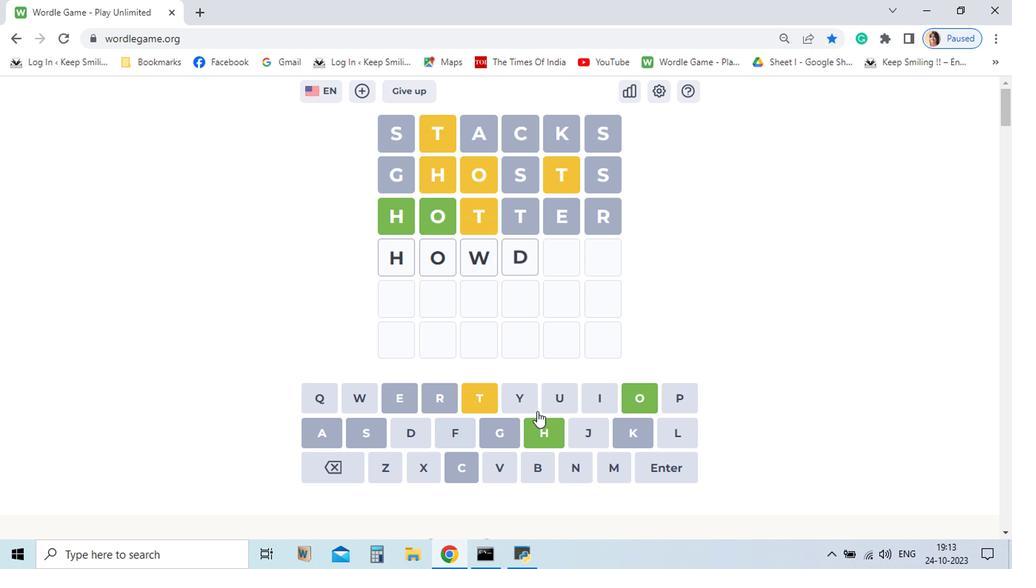 
Action: Mouse pressed left at (413, 436)
Screenshot: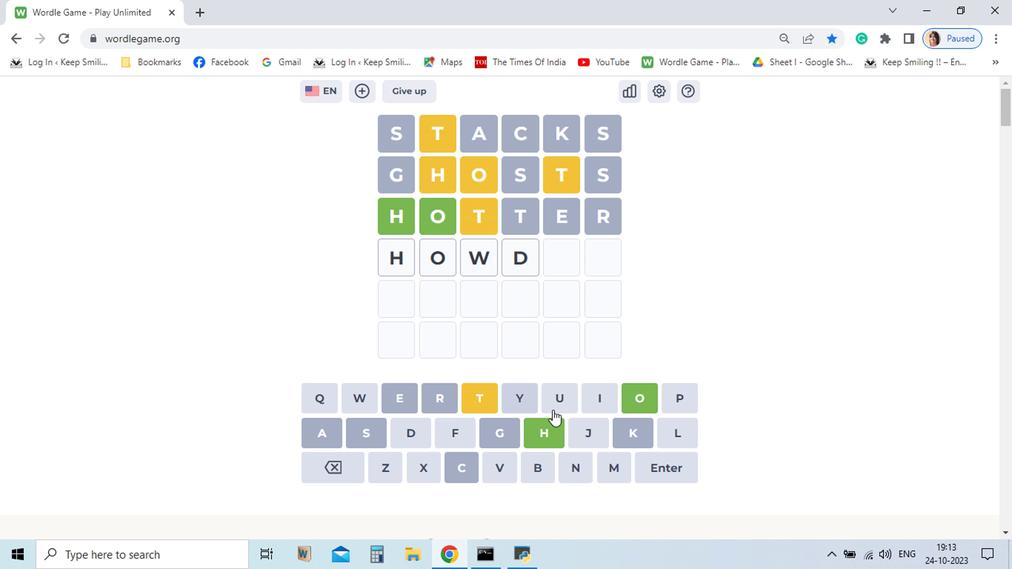 
Action: Mouse moved to (548, 409)
Screenshot: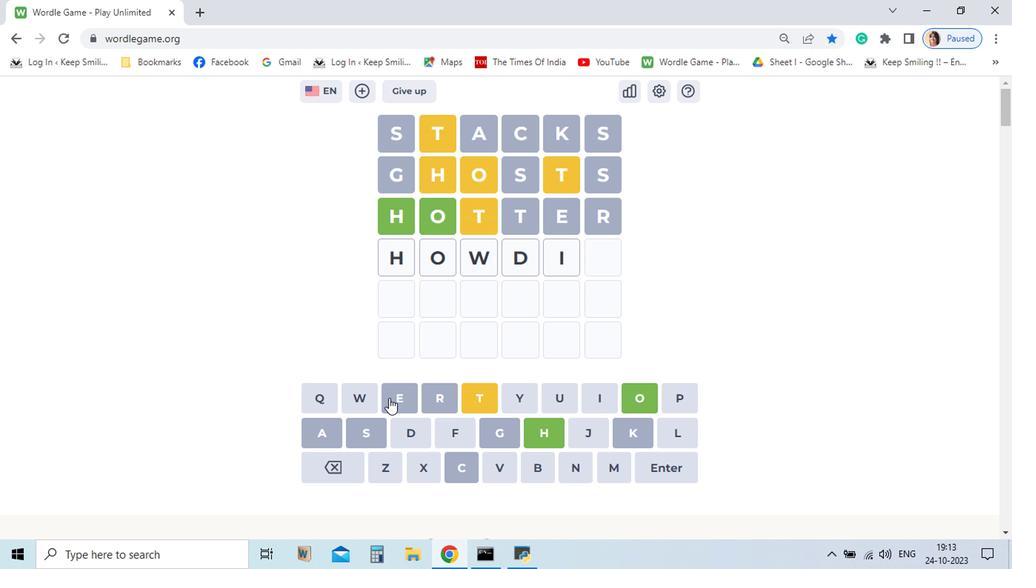 
Action: Mouse pressed left at (548, 409)
Screenshot: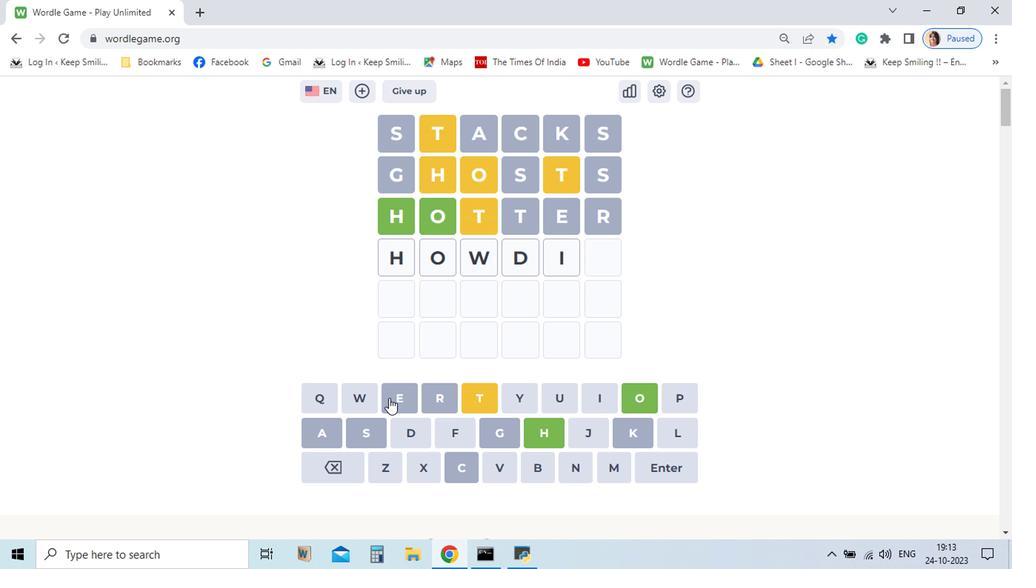 
Action: Mouse moved to (406, 412)
Screenshot: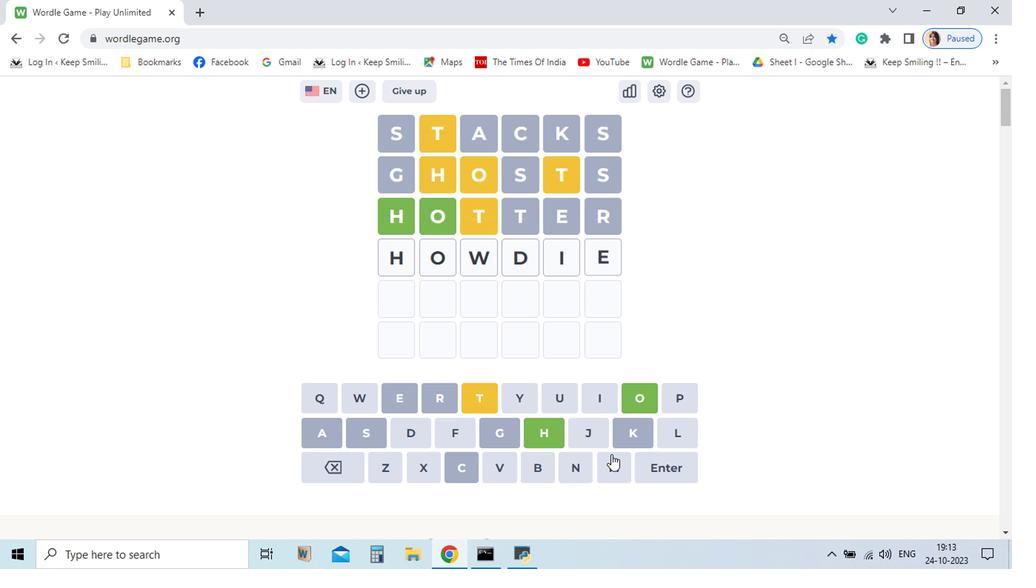 
Action: Mouse pressed left at (406, 412)
Screenshot: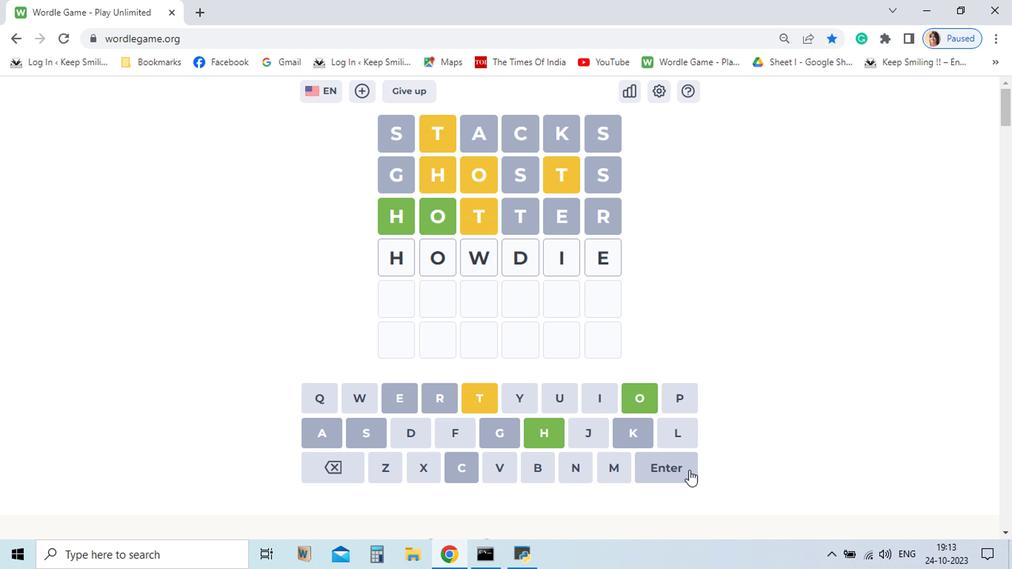 
Action: Mouse moved to (619, 463)
Screenshot: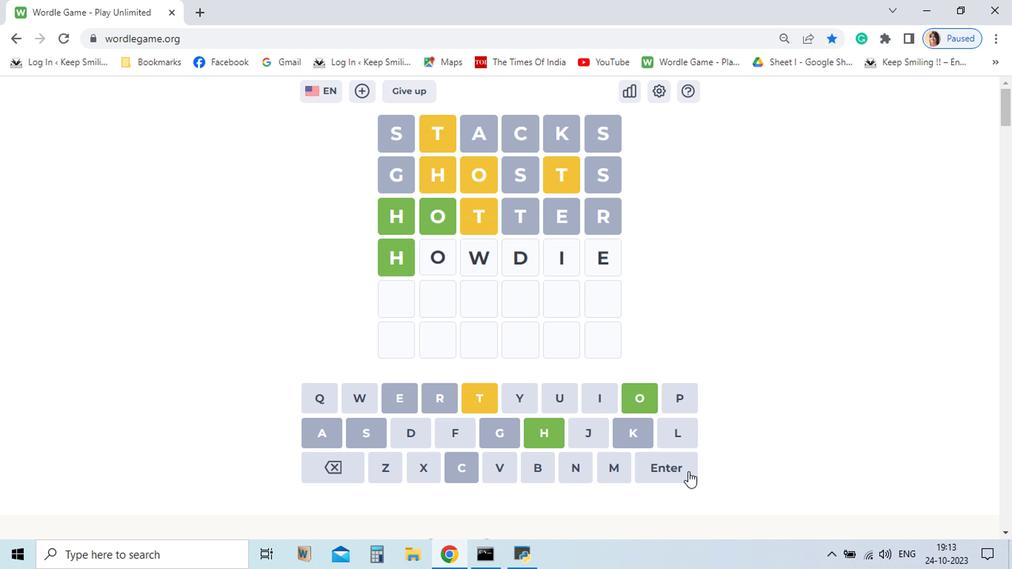 
Action: Mouse pressed left at (619, 463)
Screenshot: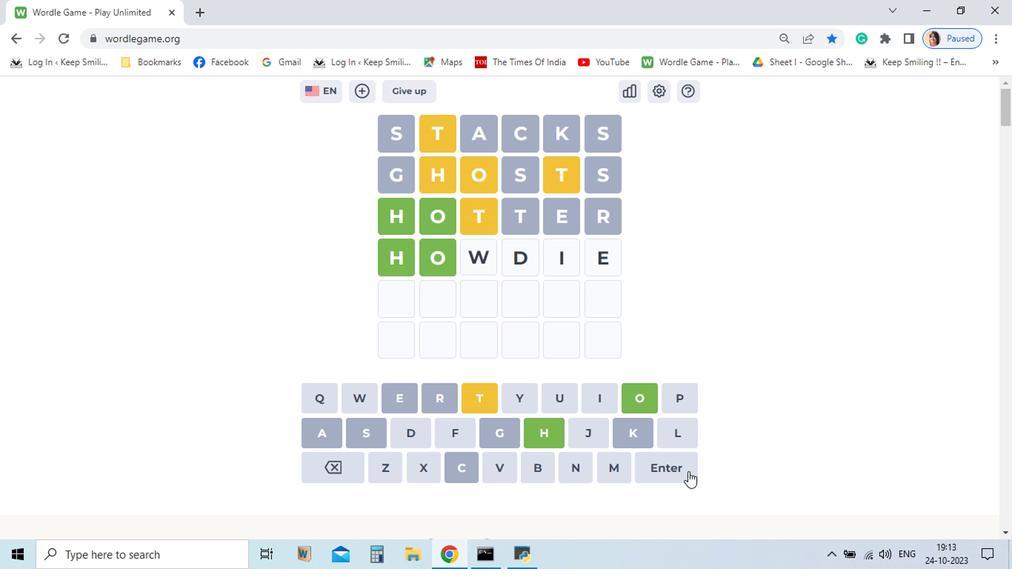 
Action: Mouse moved to (521, 438)
Screenshot: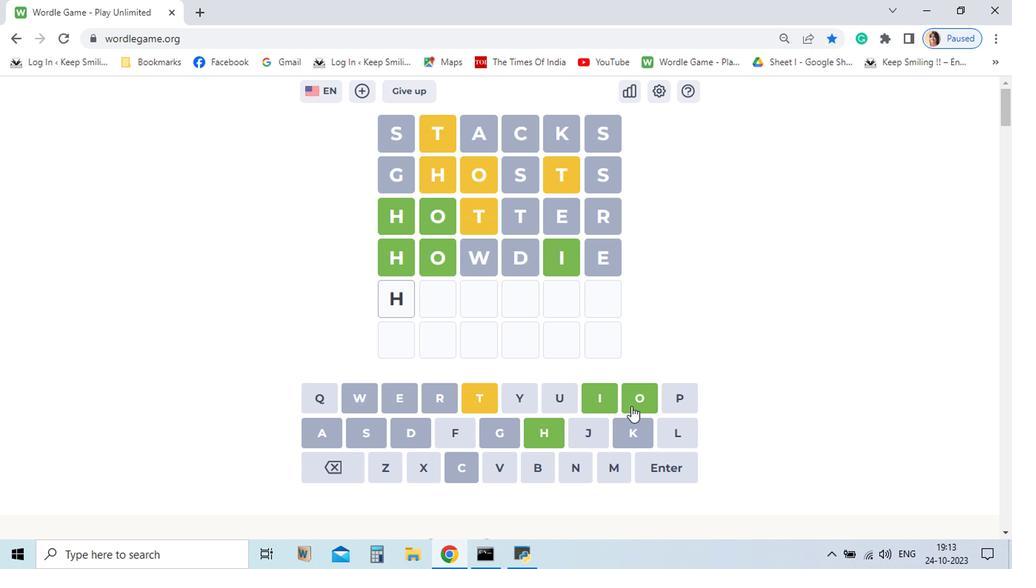 
Action: Mouse pressed left at (521, 438)
Screenshot: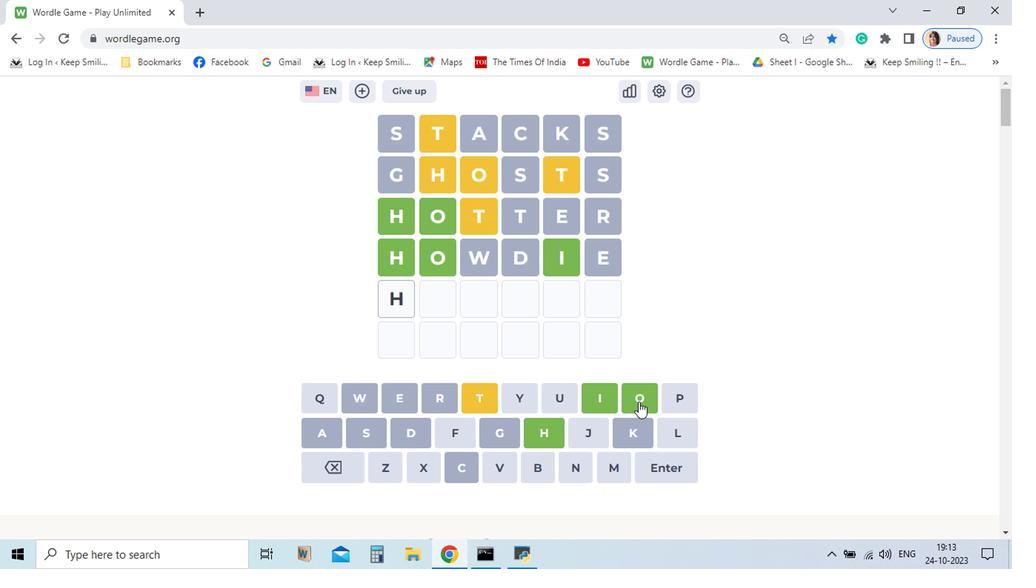 
Action: Mouse moved to (585, 413)
Screenshot: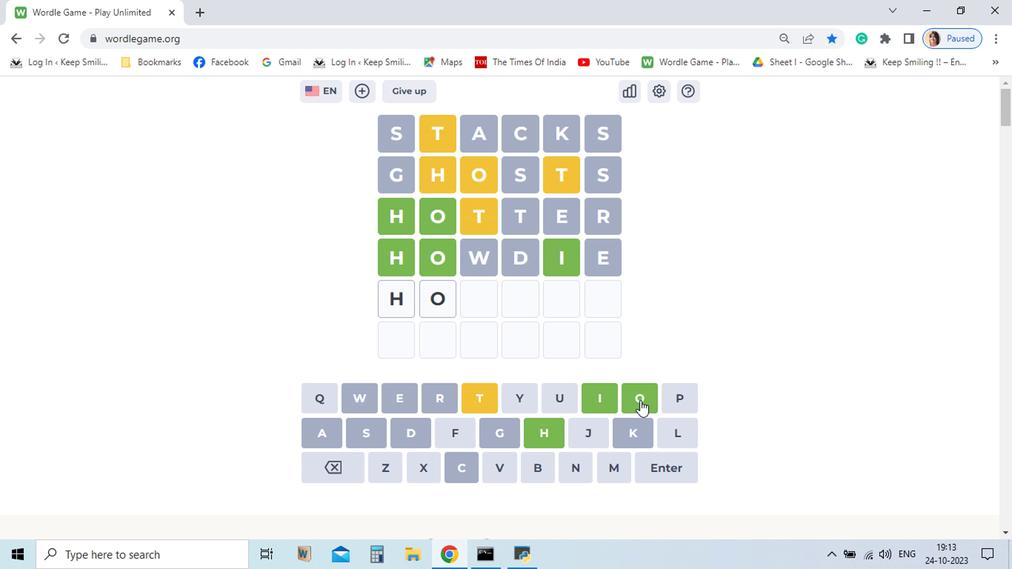 
Action: Mouse pressed left at (585, 413)
Screenshot: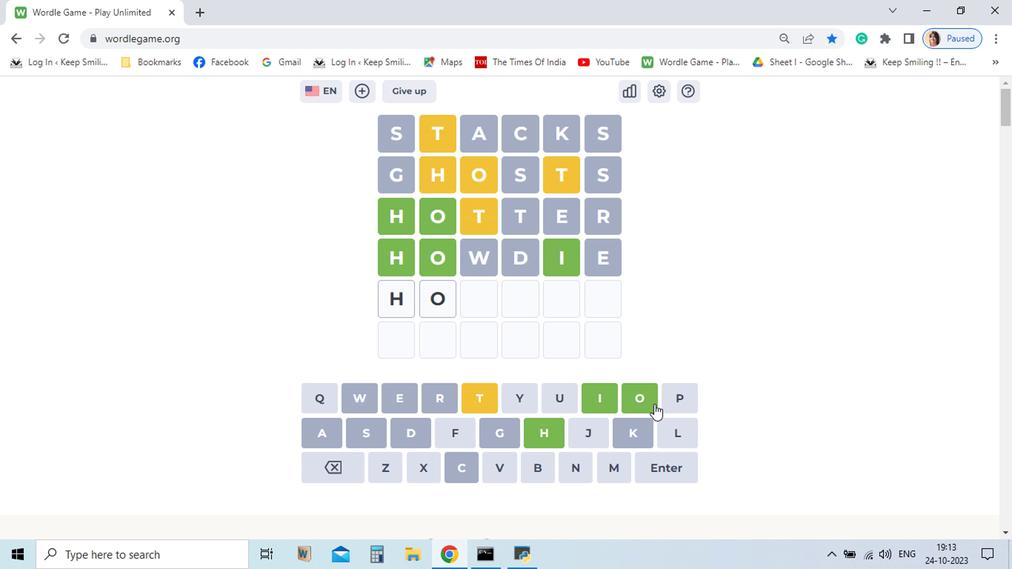 
Action: Mouse moved to (614, 412)
Screenshot: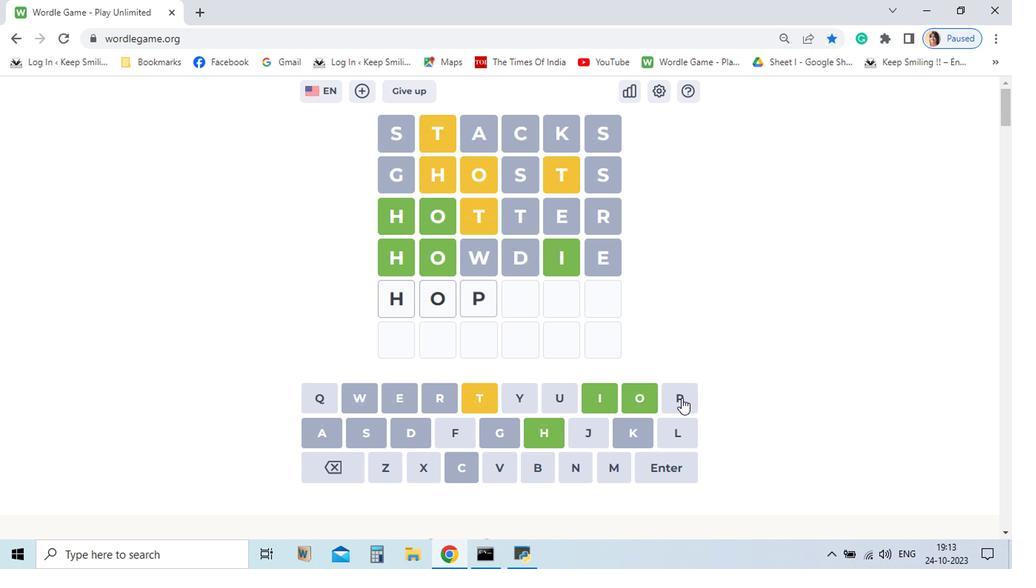 
Action: Mouse pressed left at (614, 412)
Screenshot: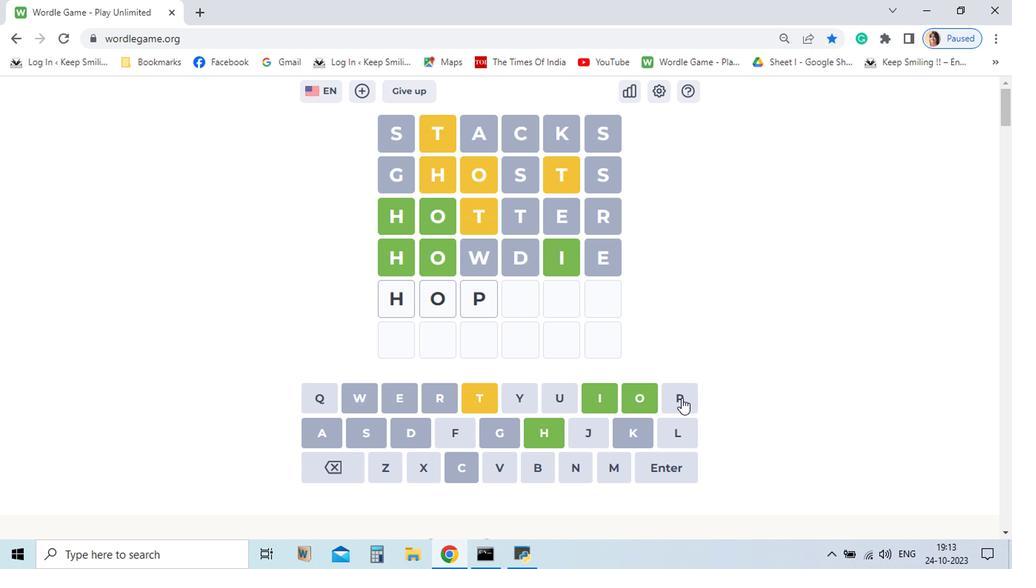 
Action: Mouse moved to (362, 462)
Screenshot: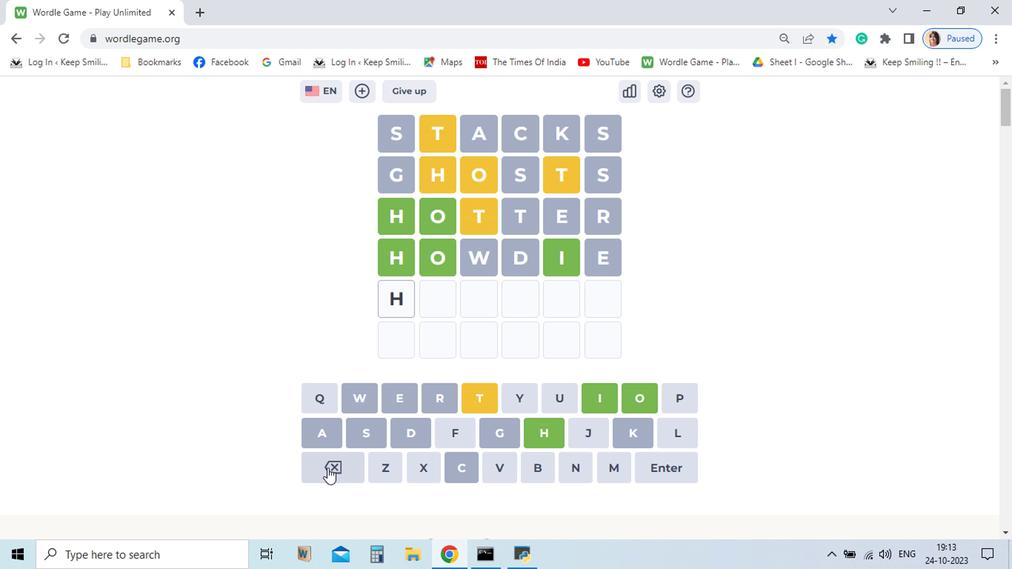 
Action: Mouse pressed left at (362, 462)
Screenshot: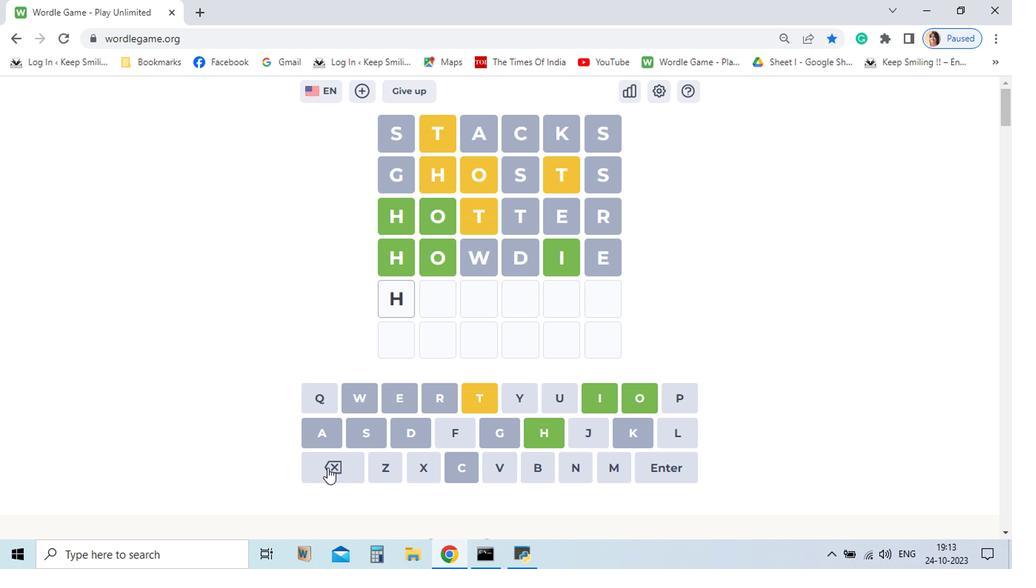 
Action: Mouse pressed left at (362, 462)
Screenshot: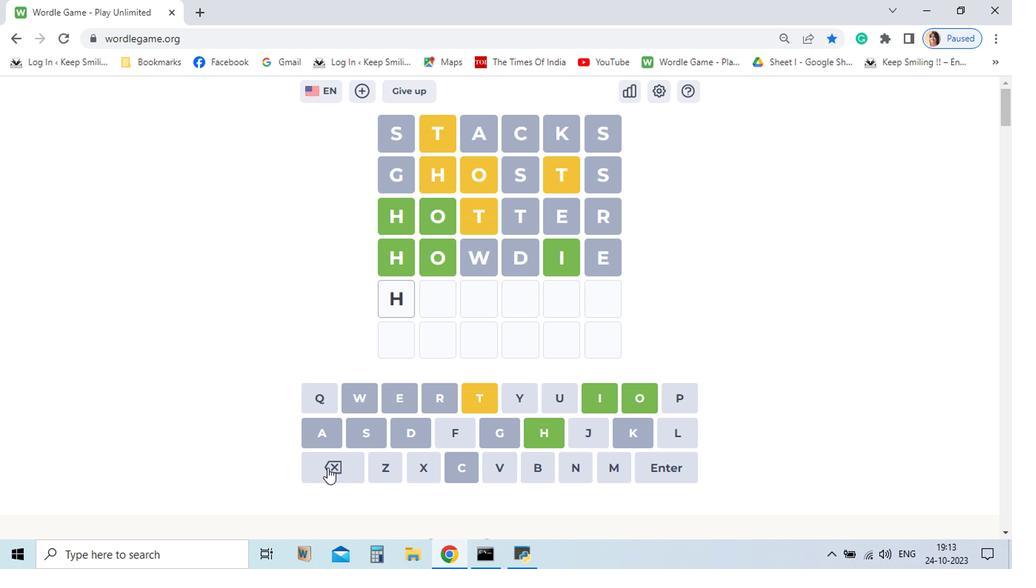 
Action: Mouse pressed left at (362, 462)
Screenshot: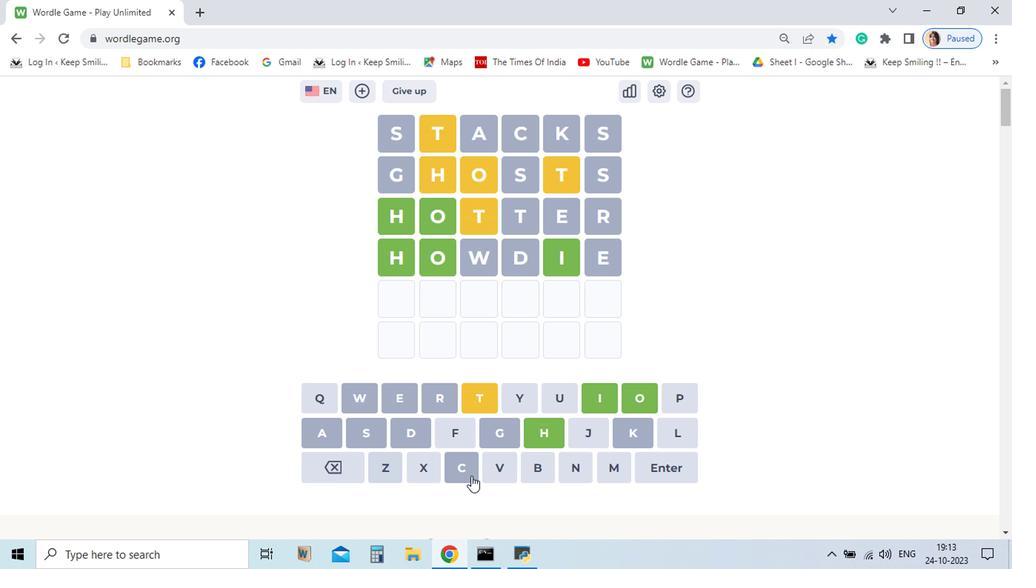 
Action: Mouse moved to (515, 435)
Screenshot: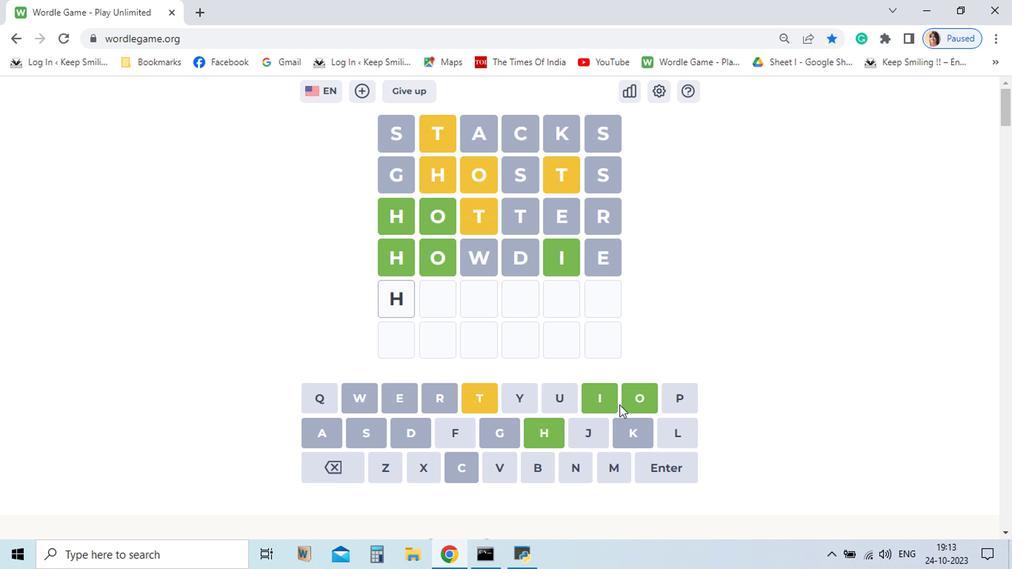 
Action: Mouse pressed left at (515, 435)
Screenshot: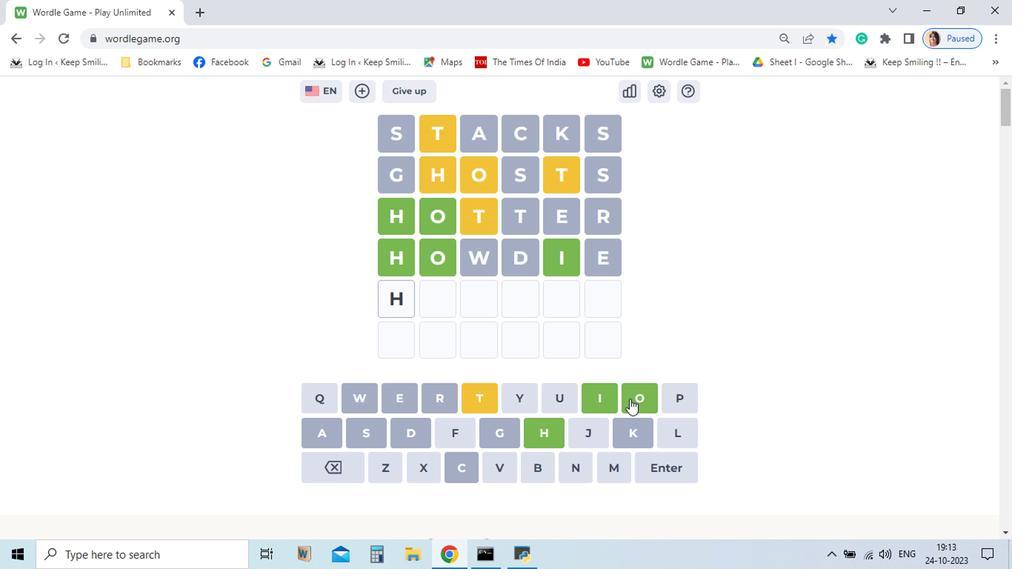 
Action: Mouse moved to (580, 410)
Screenshot: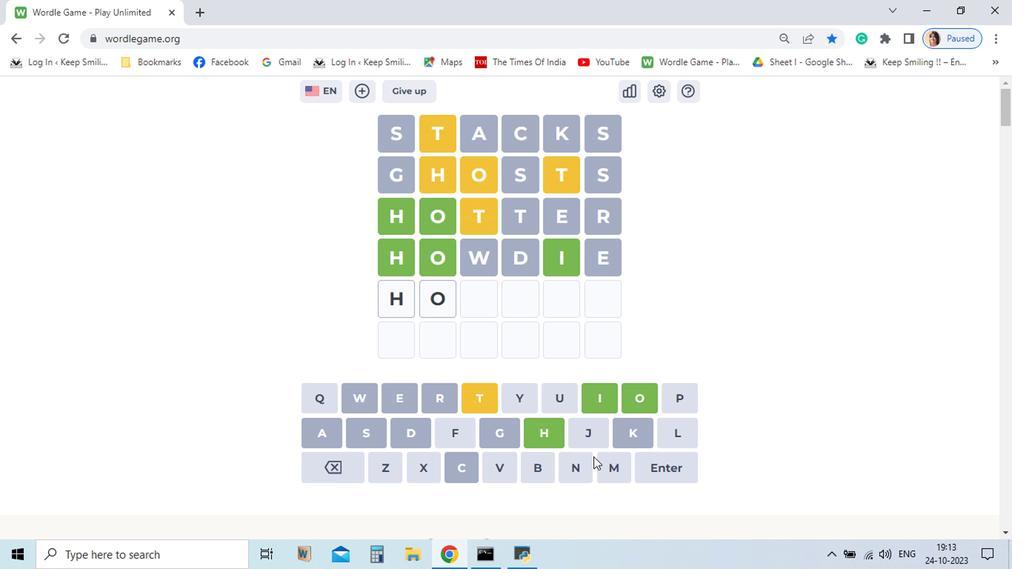 
Action: Mouse pressed left at (580, 410)
Screenshot: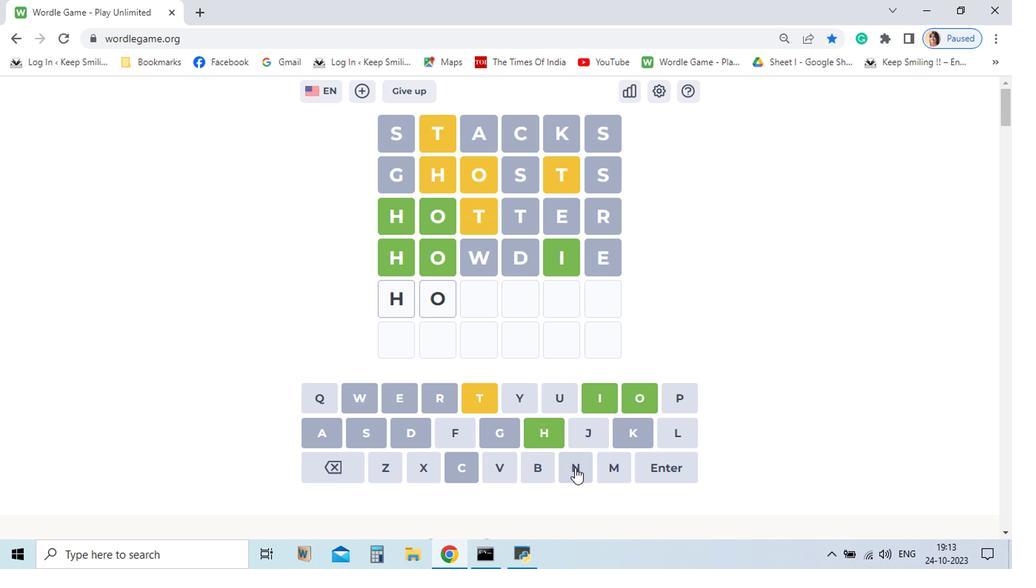 
Action: Mouse moved to (510, 463)
Screenshot: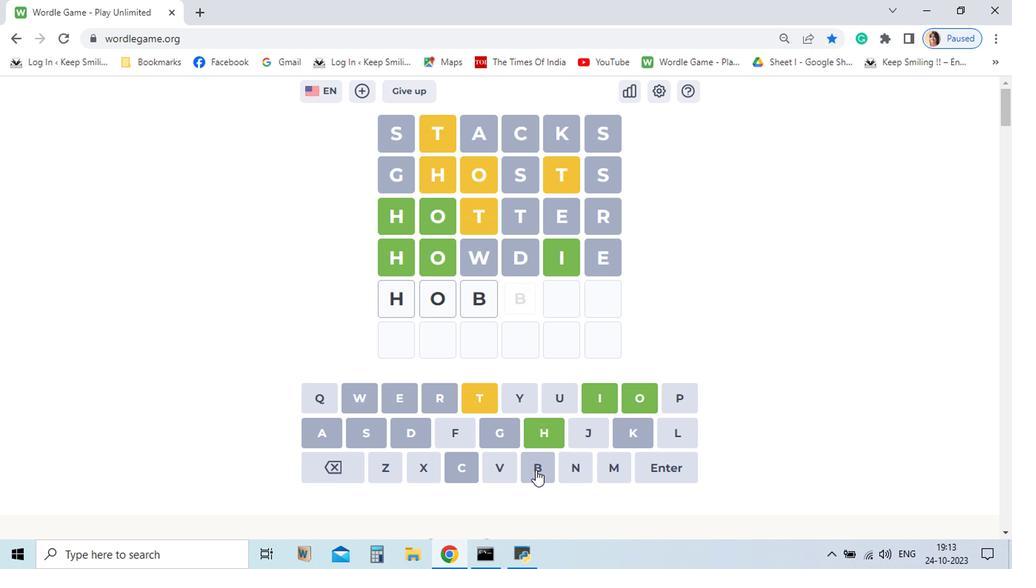 
Action: Mouse pressed left at (510, 463)
Screenshot: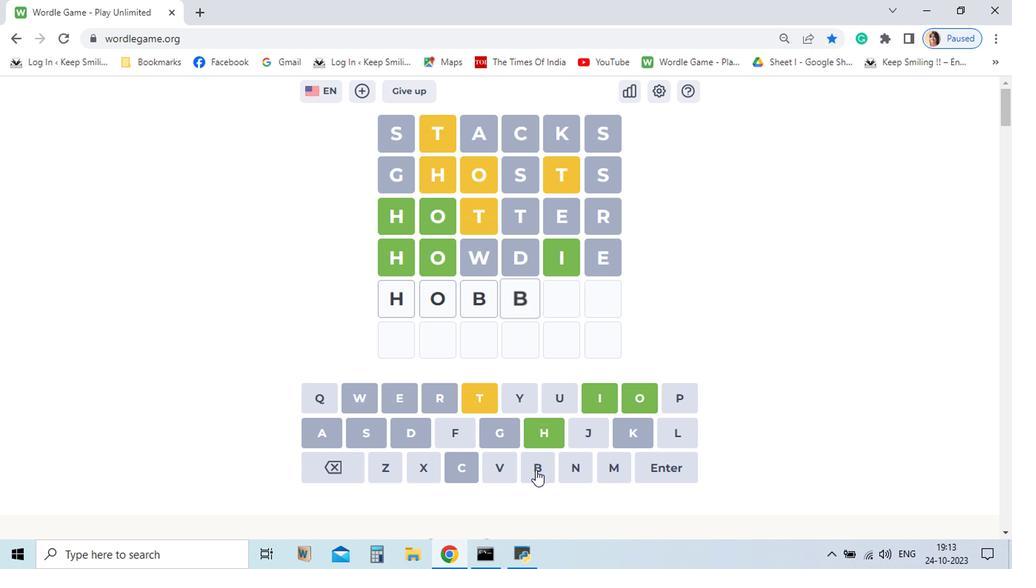 
Action: Mouse pressed left at (510, 463)
Screenshot: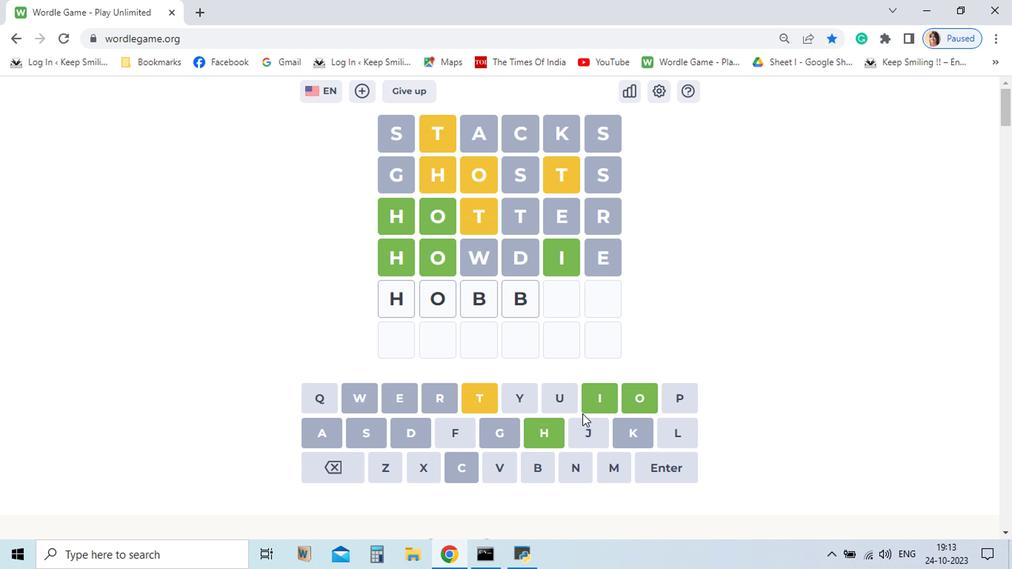 
Action: Mouse moved to (551, 411)
Screenshot: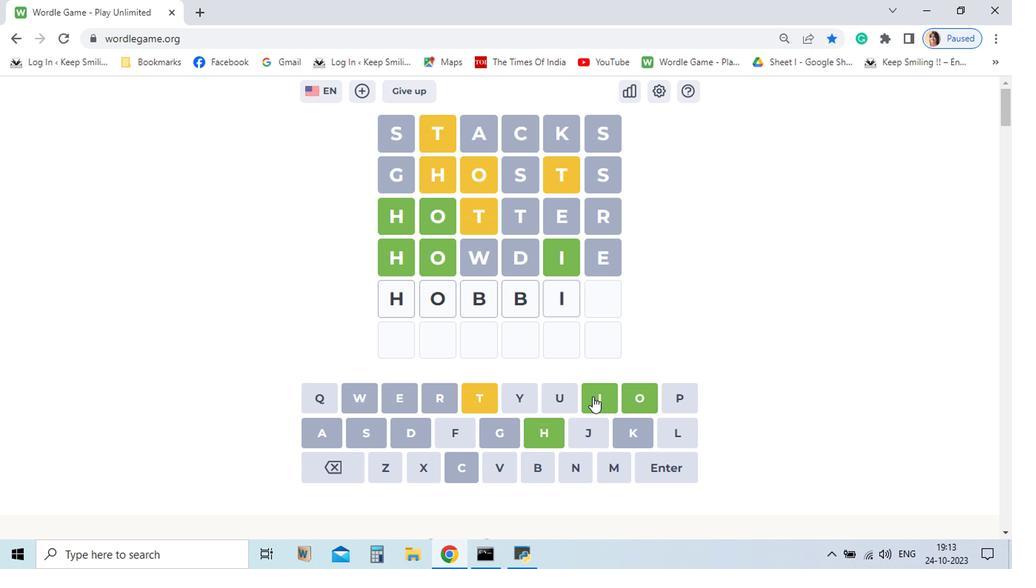 
Action: Mouse pressed left at (551, 411)
Screenshot: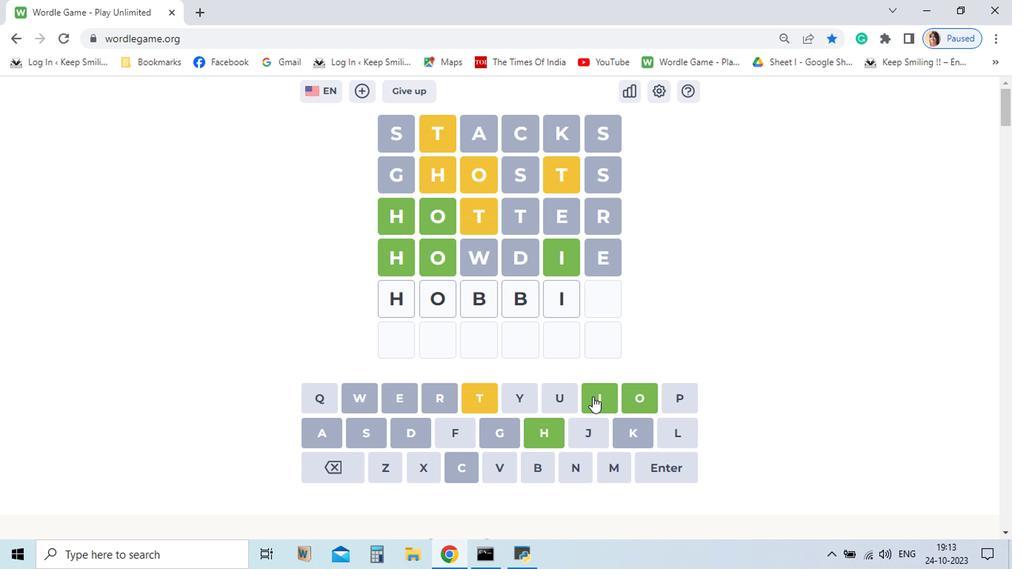 
Action: Mouse moved to (473, 412)
Screenshot: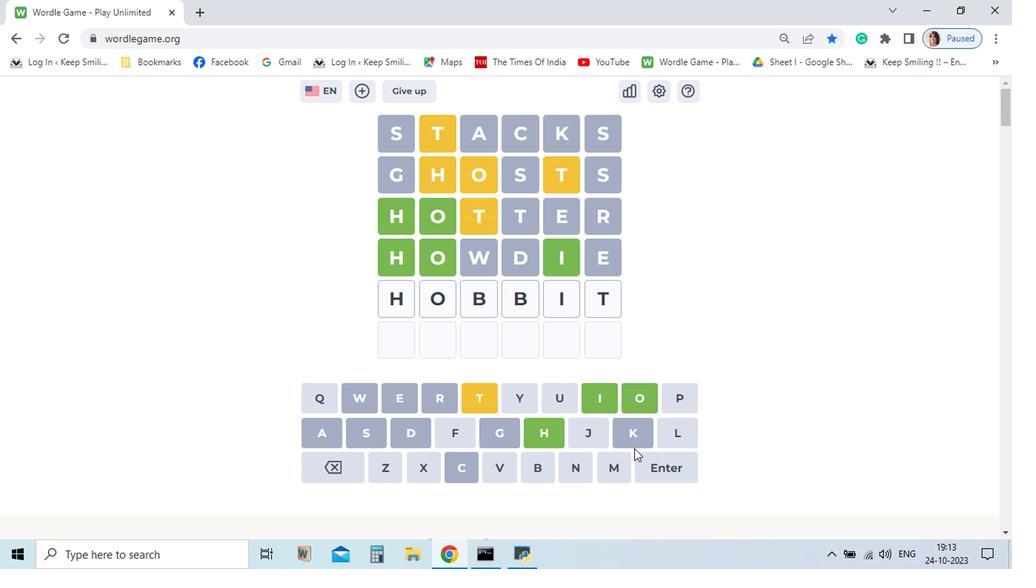 
Action: Mouse pressed left at (473, 412)
Screenshot: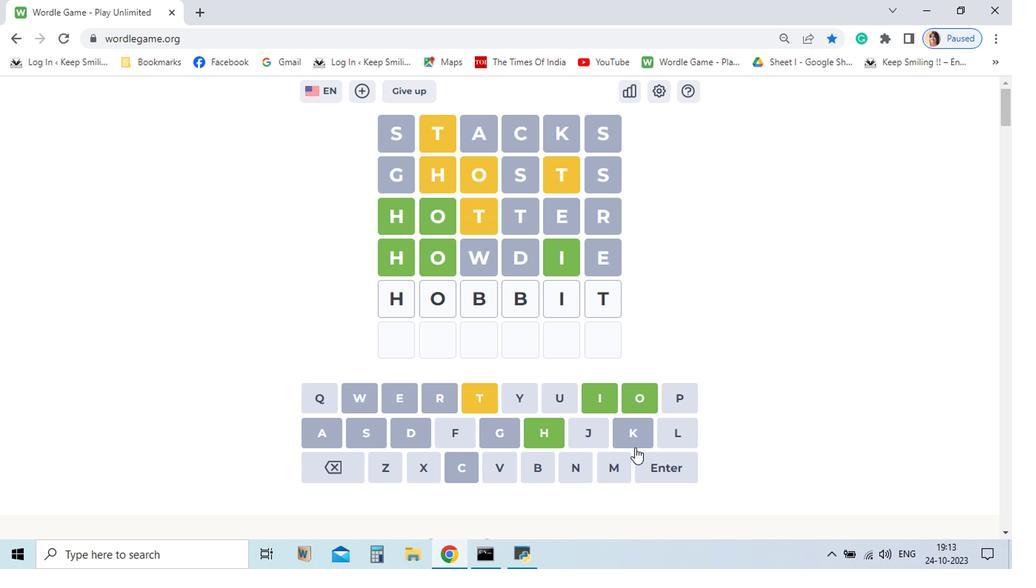 
Action: Mouse moved to (595, 458)
Screenshot: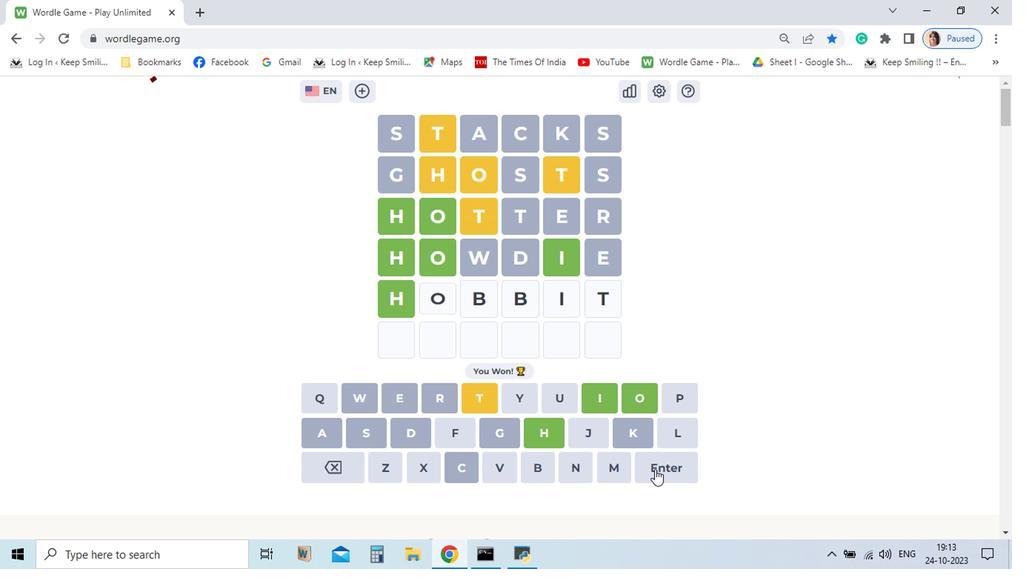 
Action: Mouse pressed left at (595, 458)
Screenshot: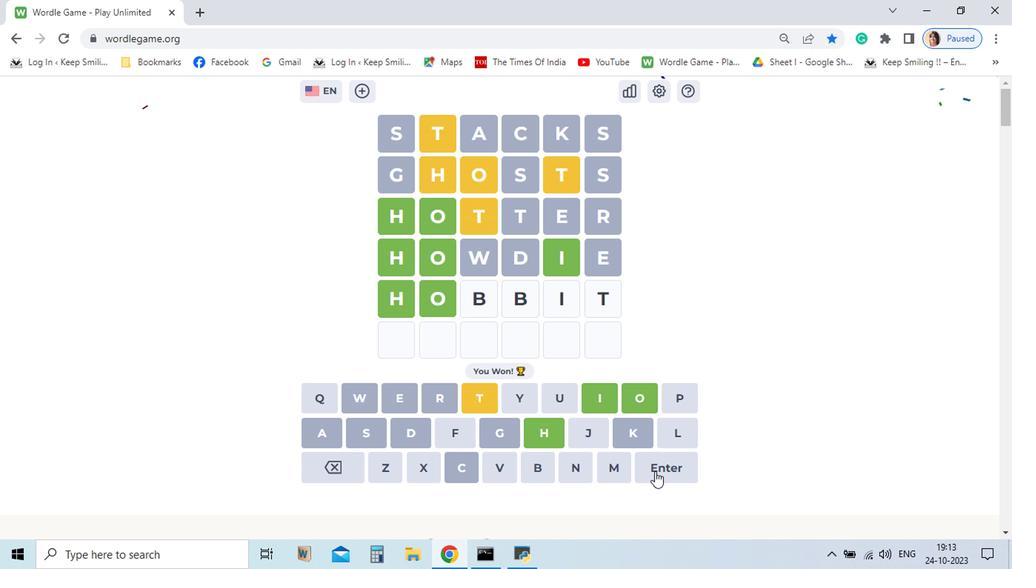 
Action: Mouse moved to (554, 265)
Screenshot: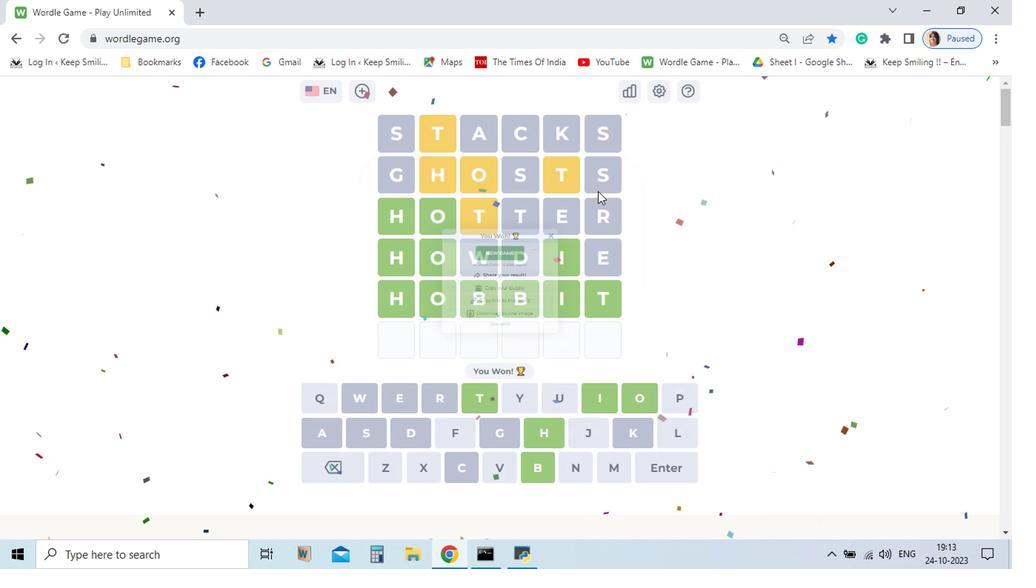 
Action: Mouse pressed left at (554, 265)
Screenshot: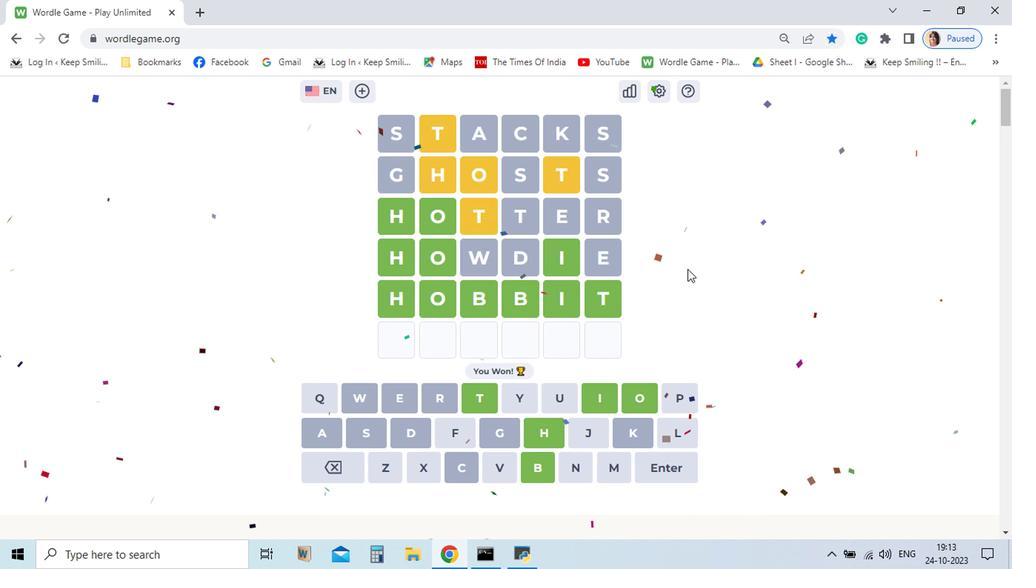 
Action: Mouse moved to (792, 436)
Screenshot: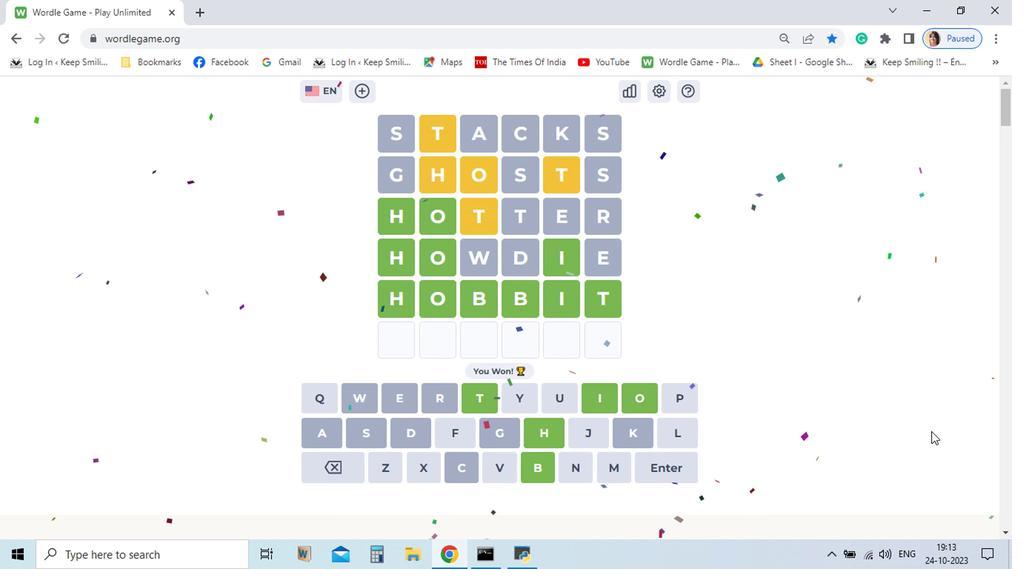 
